 Task: Add a signature Jeremy Carter containing Have a great National Doctors Day, Jeremy Carter to email address softage.5@softage.net and add a label Alumni
Action: Mouse moved to (843, 49)
Screenshot: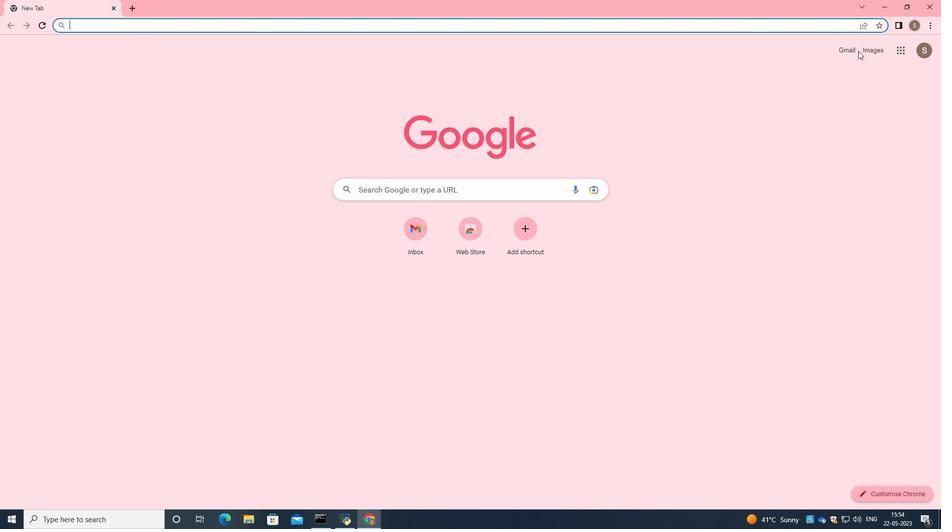 
Action: Mouse pressed left at (843, 49)
Screenshot: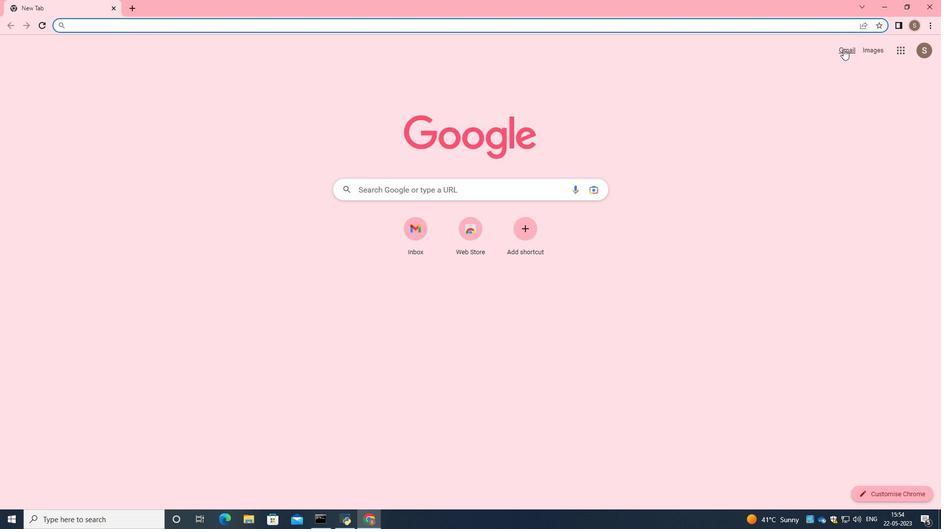 
Action: Mouse moved to (825, 66)
Screenshot: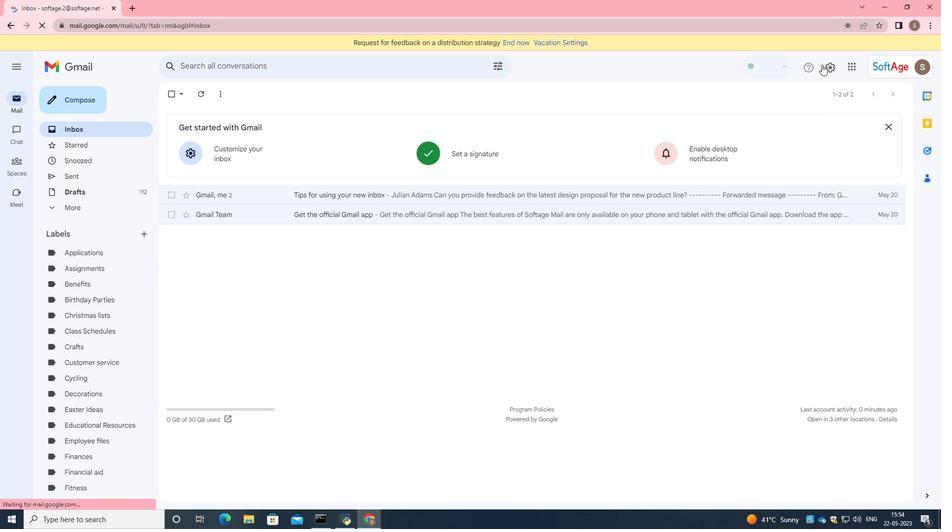 
Action: Mouse pressed left at (825, 66)
Screenshot: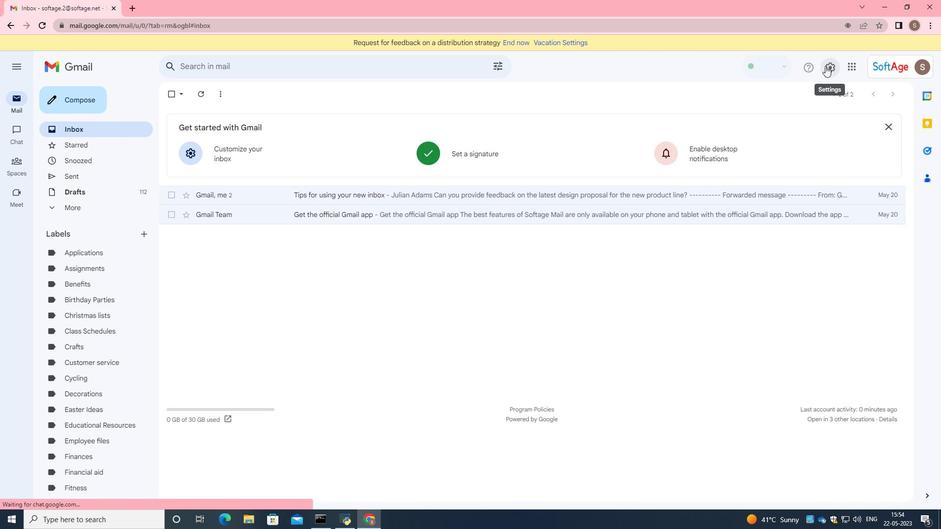 
Action: Mouse moved to (809, 121)
Screenshot: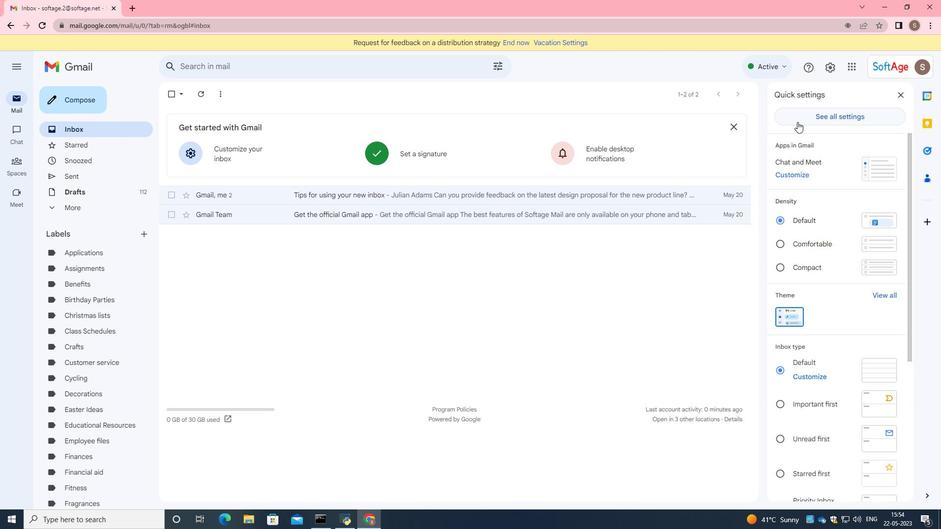 
Action: Mouse pressed left at (809, 121)
Screenshot: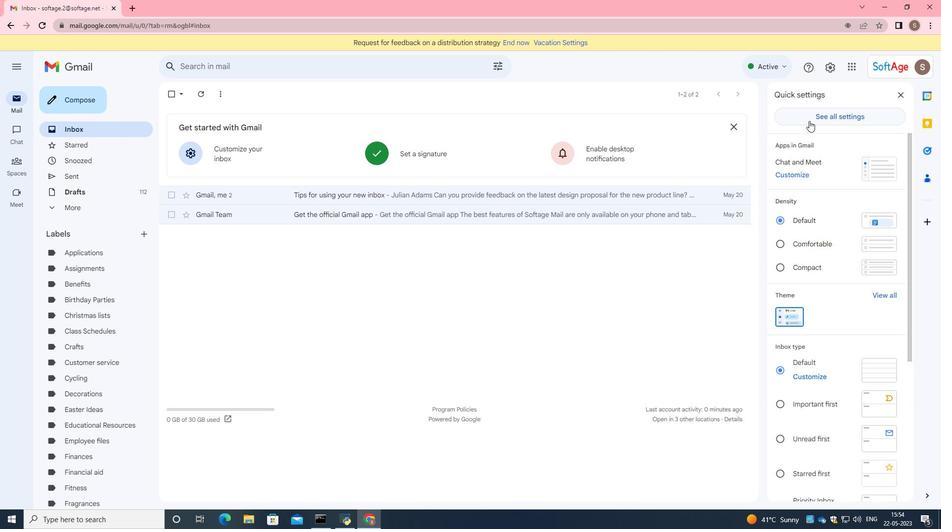 
Action: Mouse moved to (504, 224)
Screenshot: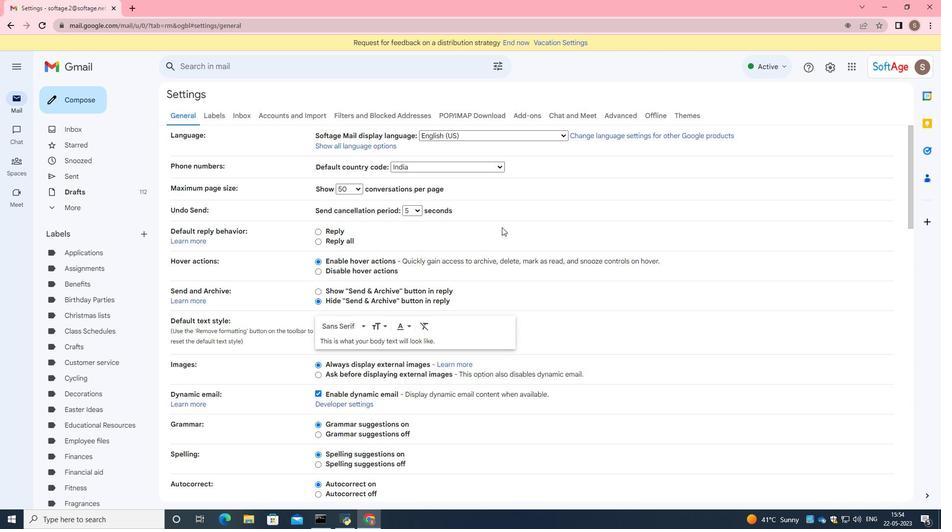 
Action: Mouse scrolled (504, 223) with delta (0, 0)
Screenshot: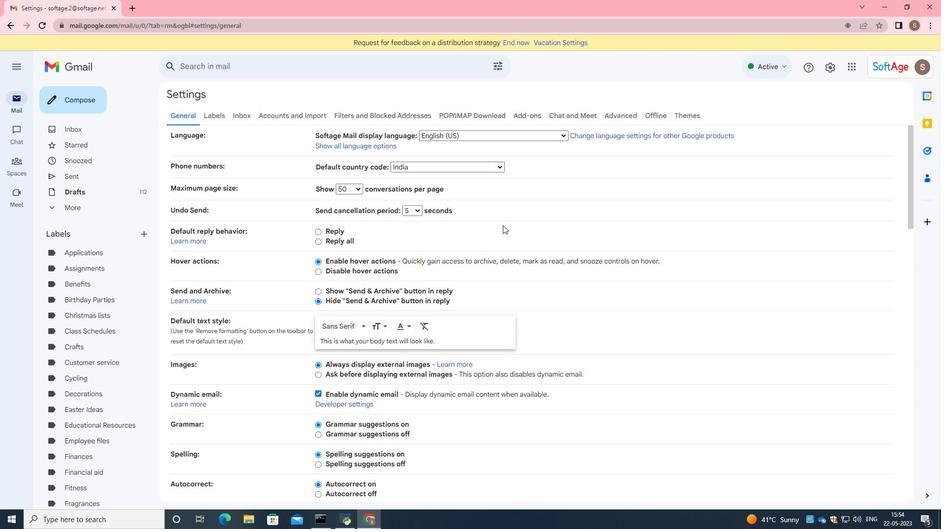 
Action: Mouse scrolled (504, 223) with delta (0, 0)
Screenshot: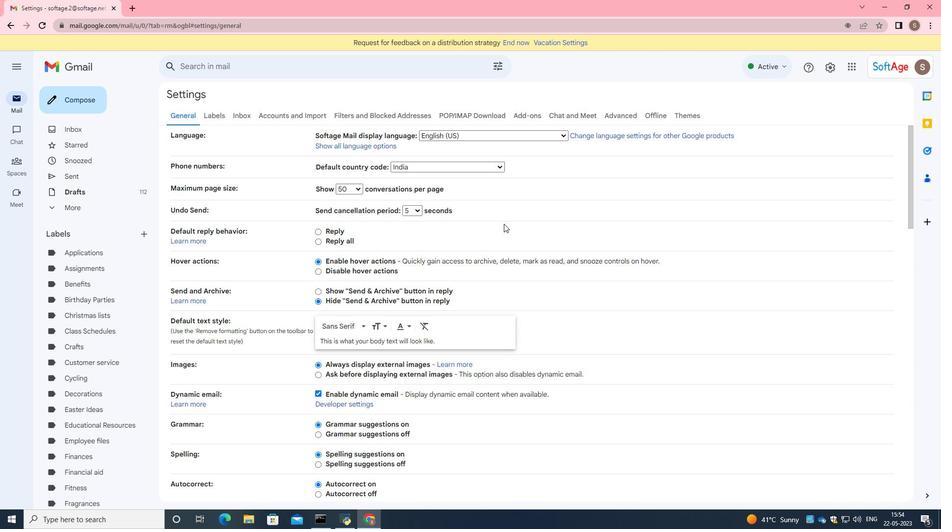 
Action: Mouse scrolled (504, 223) with delta (0, 0)
Screenshot: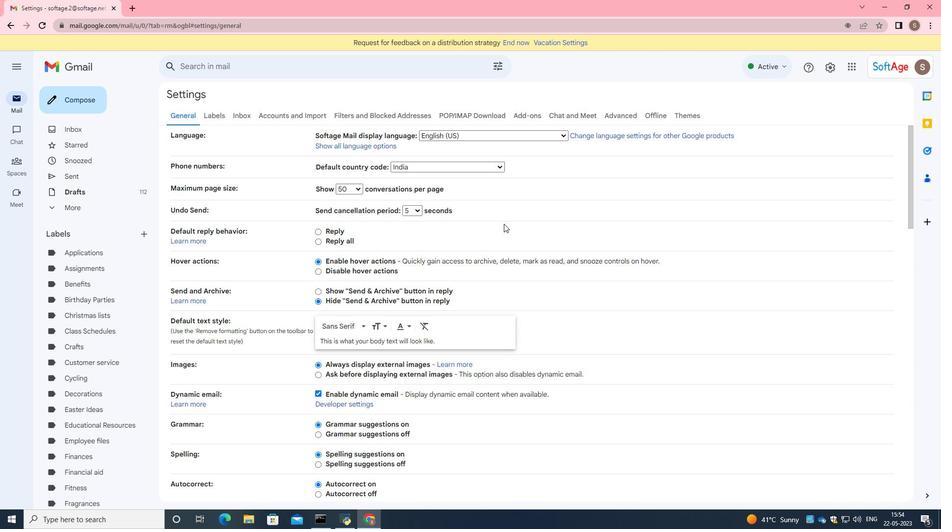 
Action: Mouse scrolled (504, 223) with delta (0, 0)
Screenshot: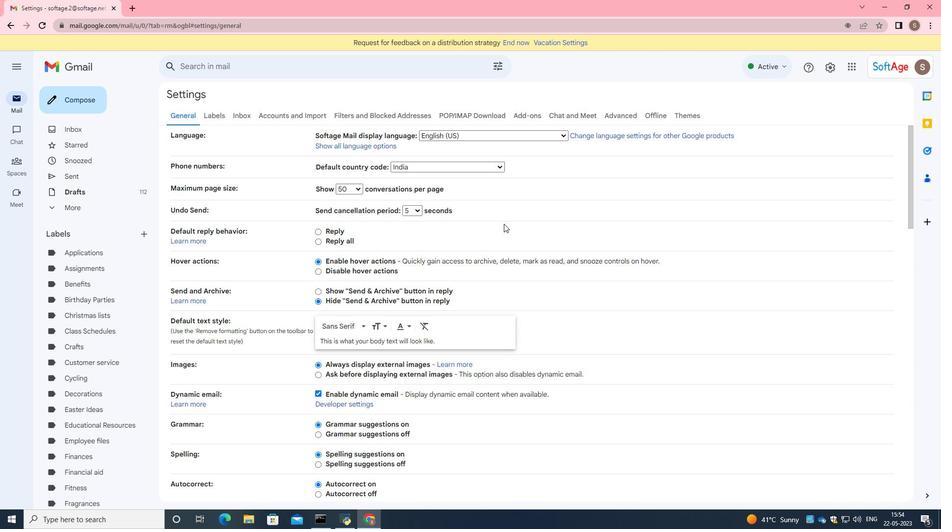 
Action: Mouse moved to (504, 224)
Screenshot: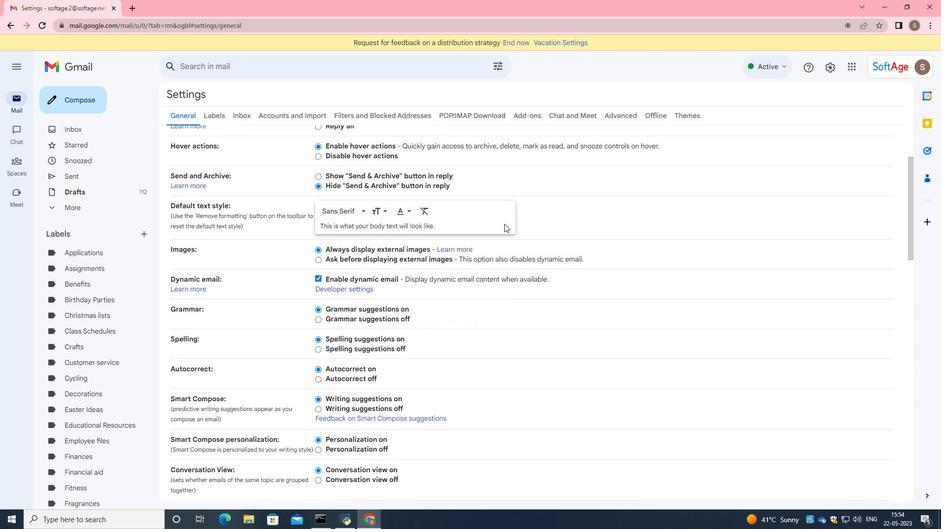 
Action: Mouse scrolled (504, 223) with delta (0, 0)
Screenshot: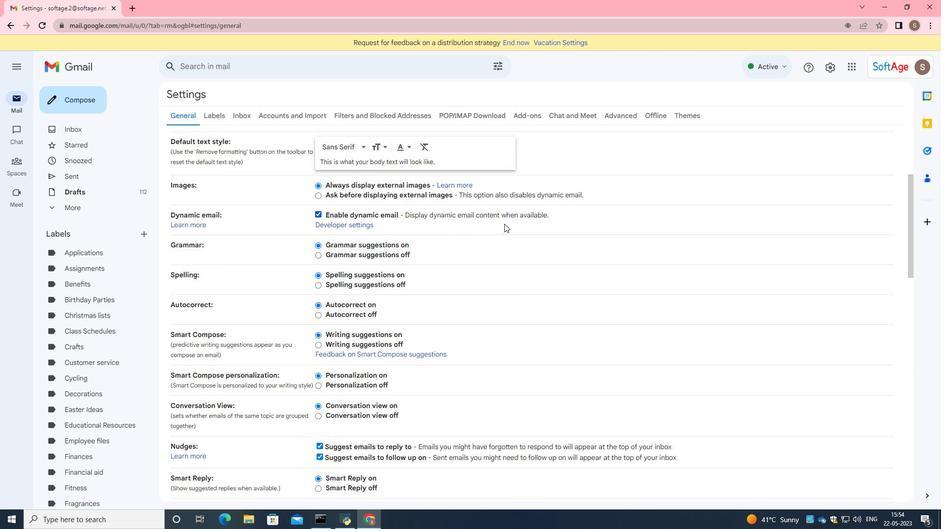 
Action: Mouse scrolled (504, 223) with delta (0, 0)
Screenshot: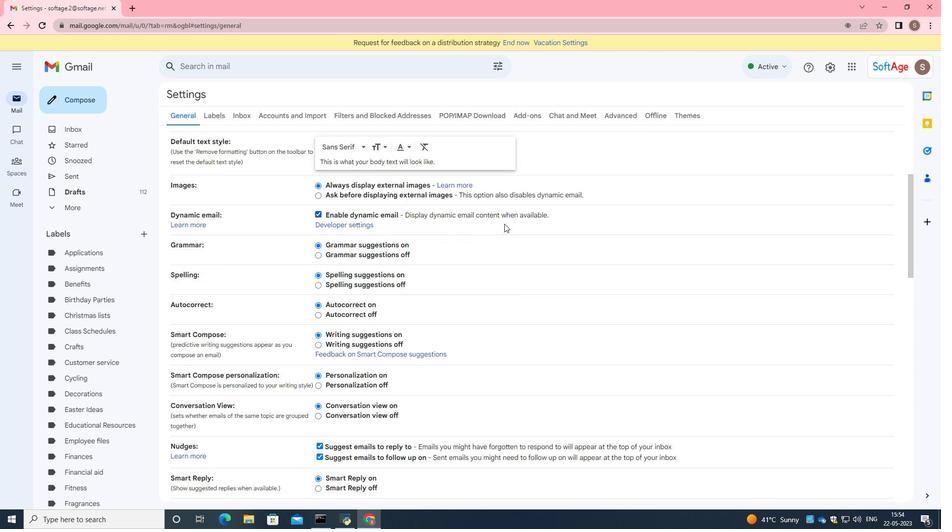 
Action: Mouse scrolled (504, 223) with delta (0, 0)
Screenshot: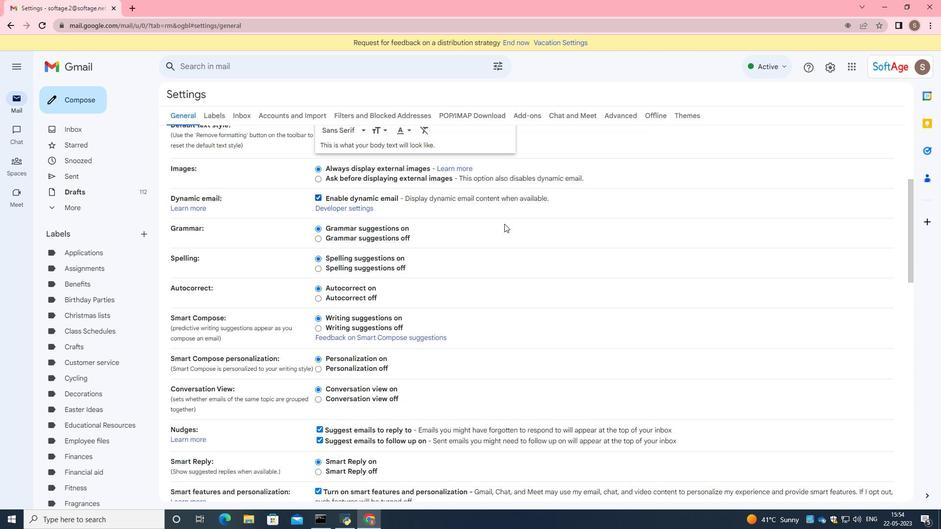 
Action: Mouse scrolled (504, 223) with delta (0, 0)
Screenshot: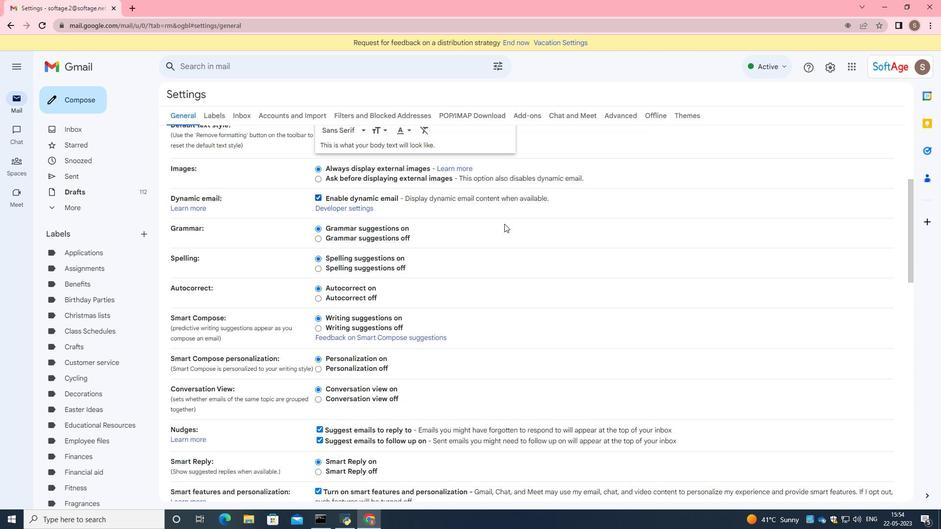 
Action: Mouse moved to (505, 224)
Screenshot: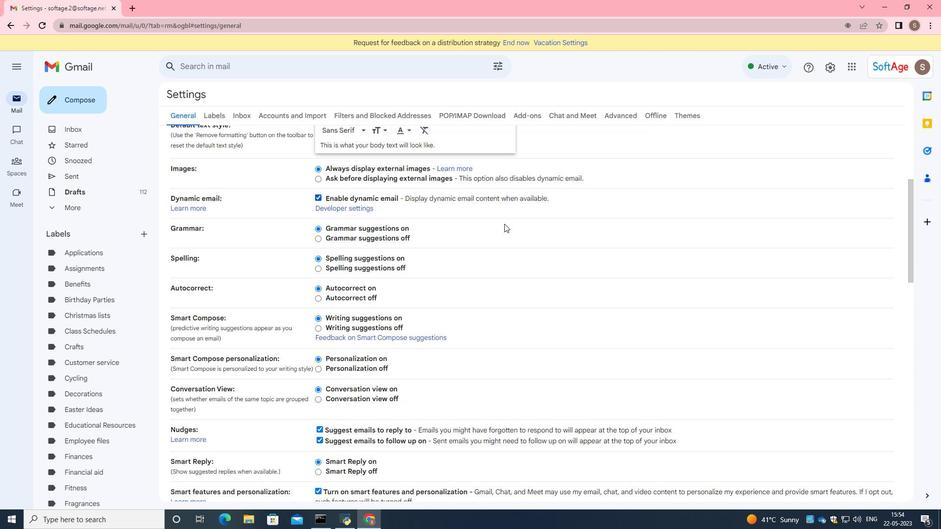 
Action: Mouse scrolled (505, 223) with delta (0, 0)
Screenshot: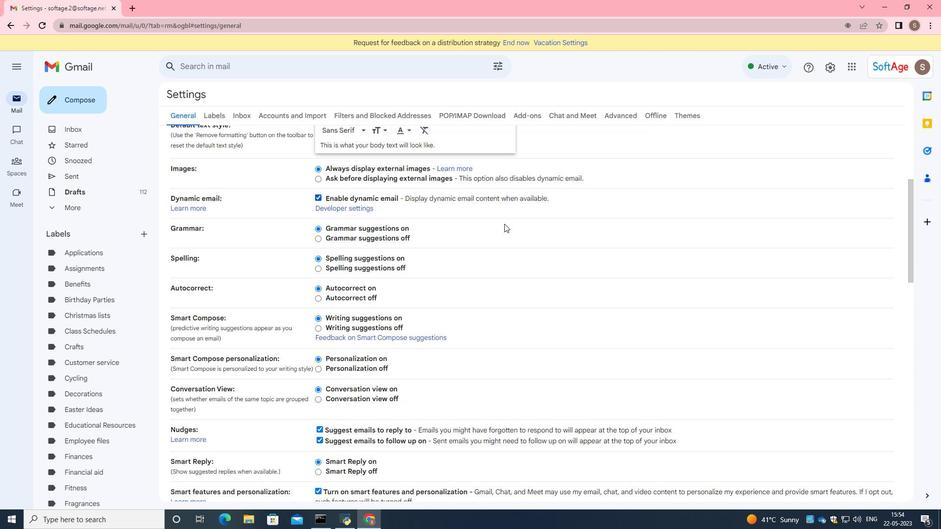 
Action: Mouse moved to (506, 224)
Screenshot: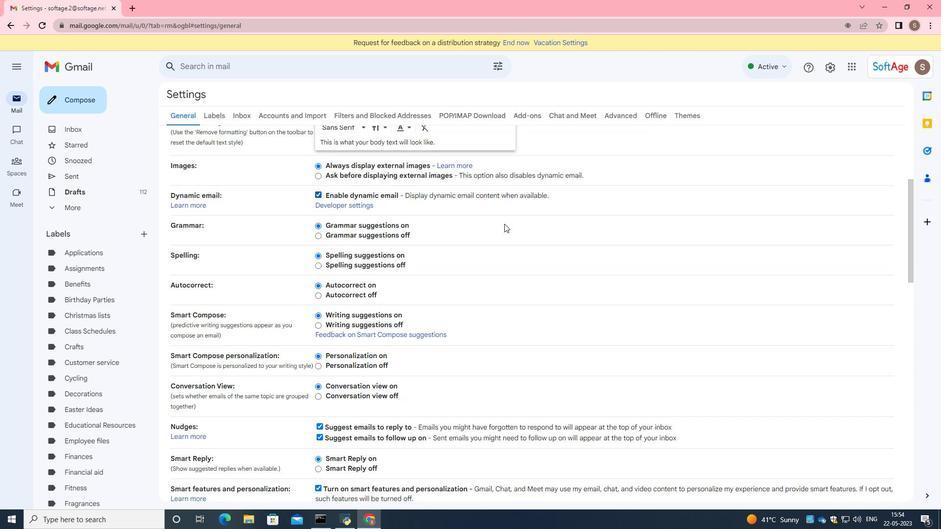 
Action: Mouse scrolled (506, 223) with delta (0, 0)
Screenshot: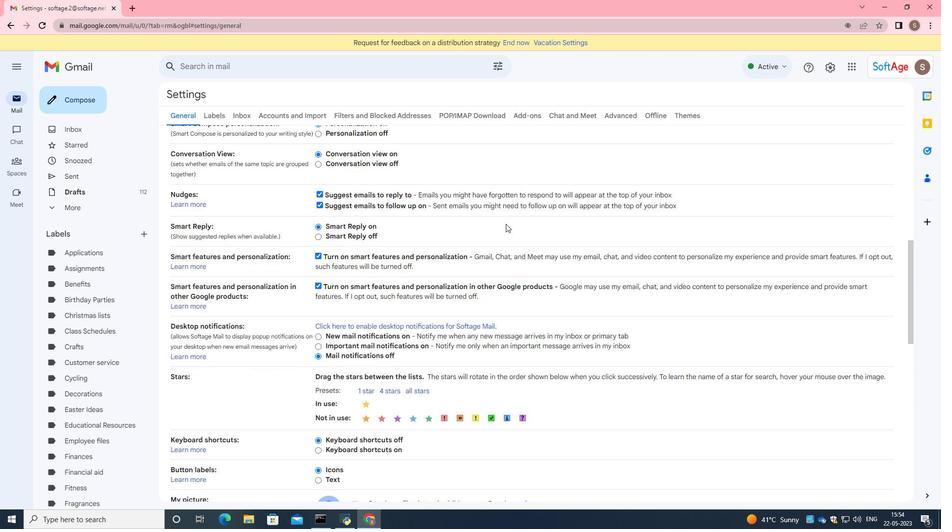 
Action: Mouse scrolled (506, 223) with delta (0, 0)
Screenshot: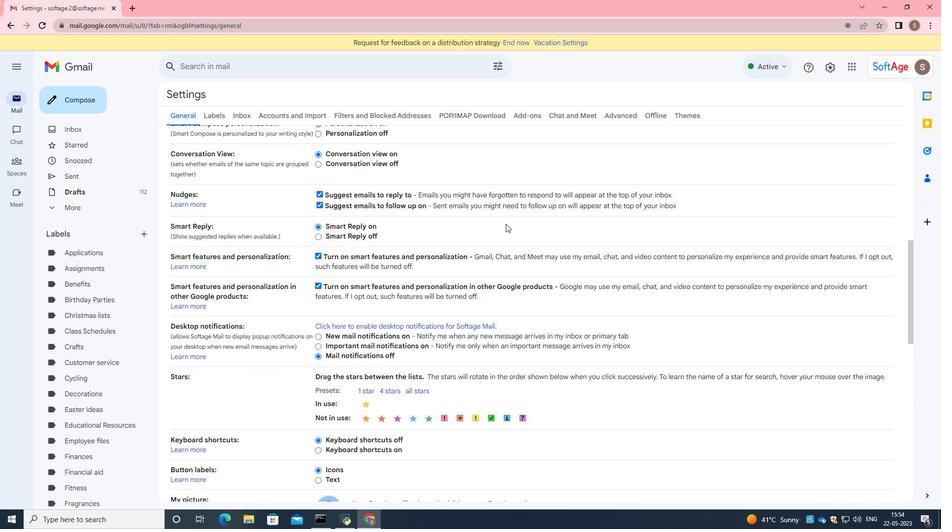 
Action: Mouse scrolled (506, 223) with delta (0, 0)
Screenshot: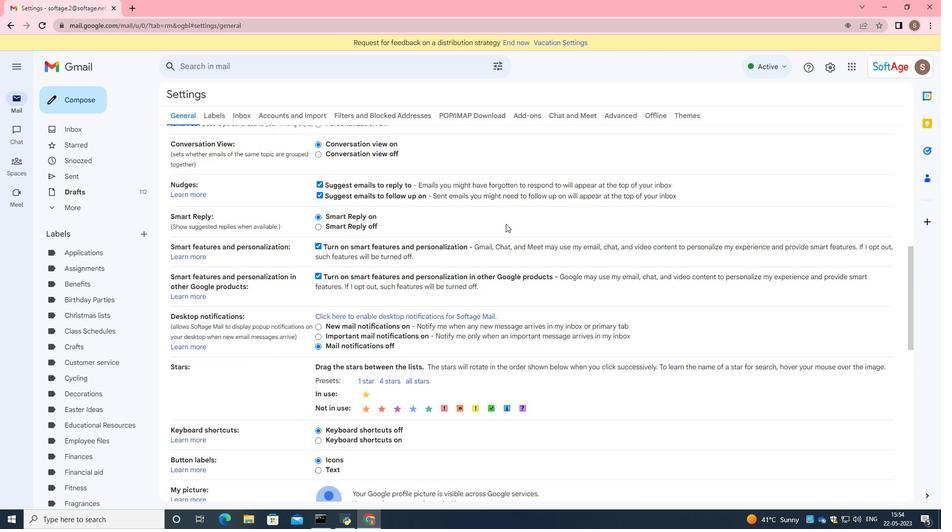 
Action: Mouse moved to (506, 229)
Screenshot: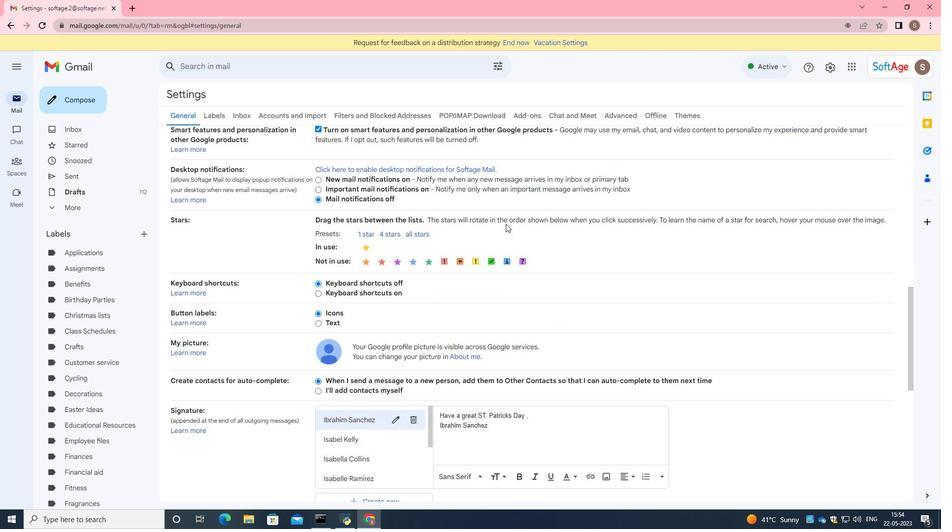 
Action: Mouse scrolled (506, 228) with delta (0, 0)
Screenshot: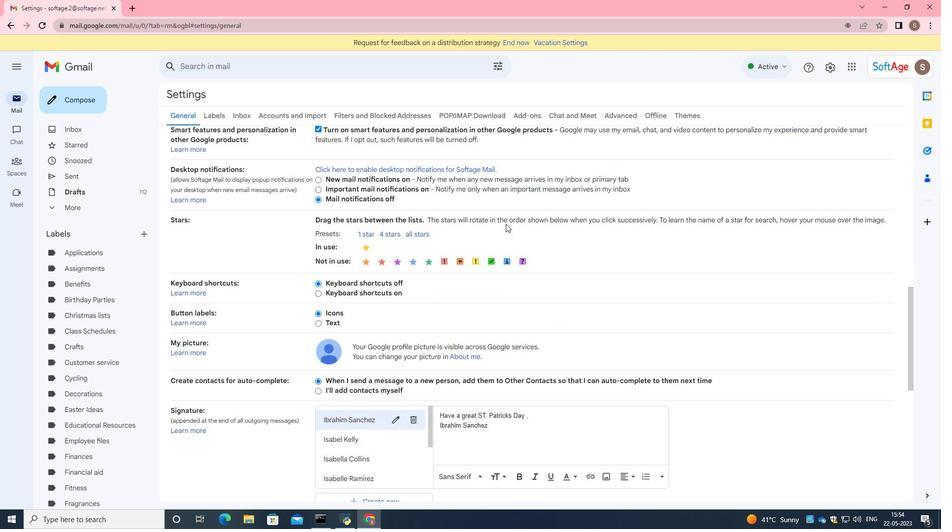 
Action: Mouse moved to (506, 233)
Screenshot: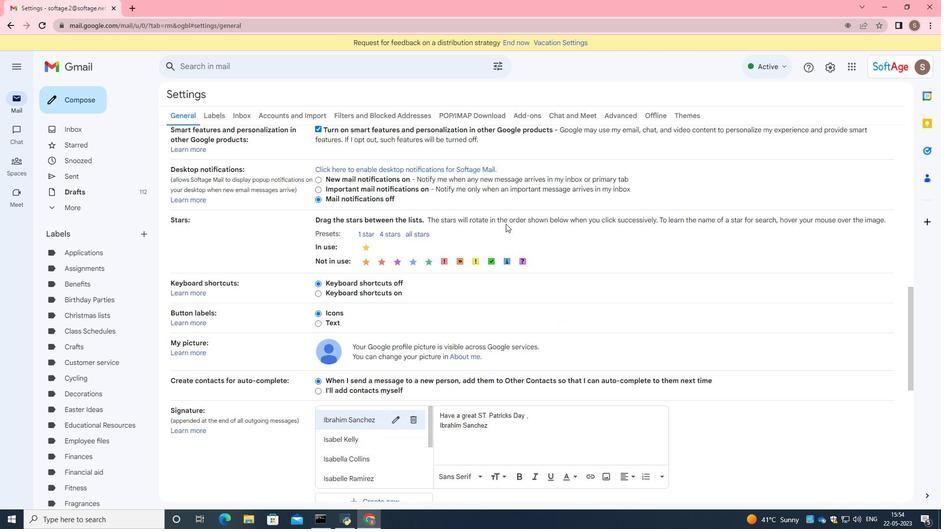 
Action: Mouse scrolled (506, 232) with delta (0, 0)
Screenshot: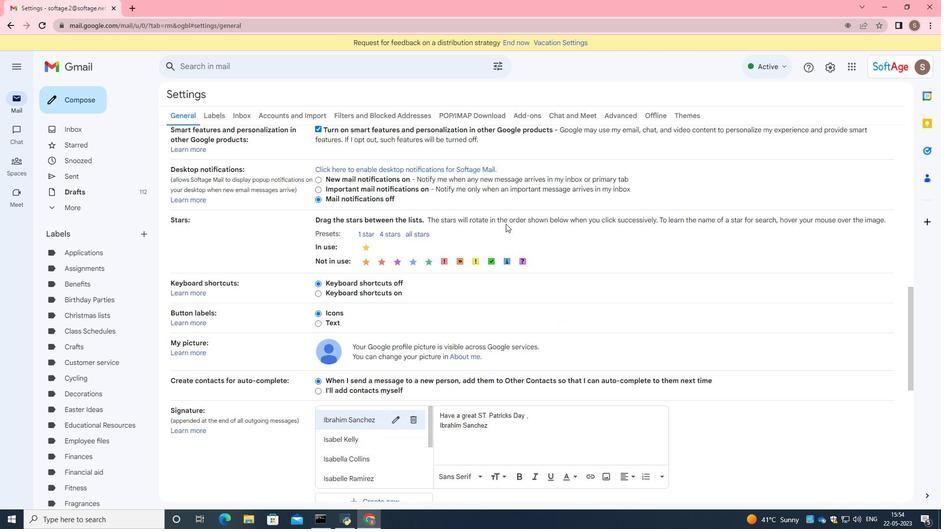 
Action: Mouse scrolled (506, 232) with delta (0, 0)
Screenshot: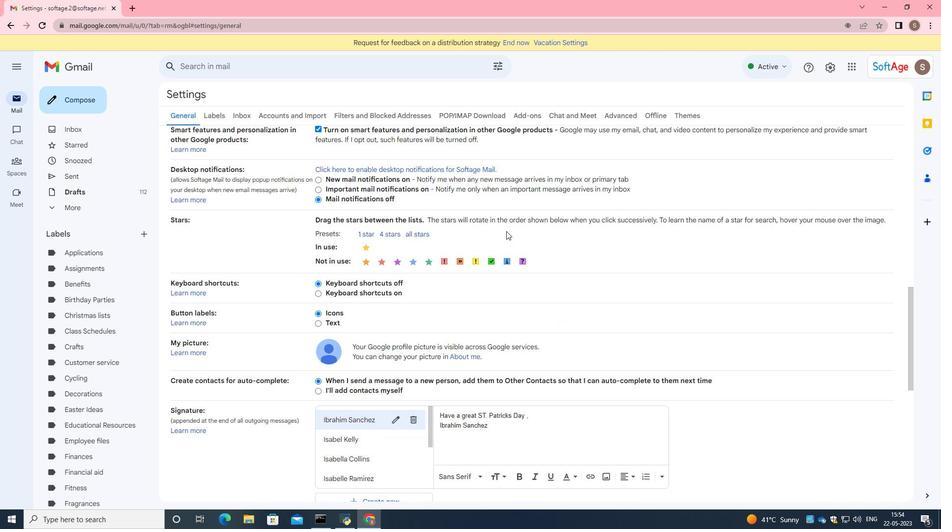 
Action: Mouse moved to (381, 354)
Screenshot: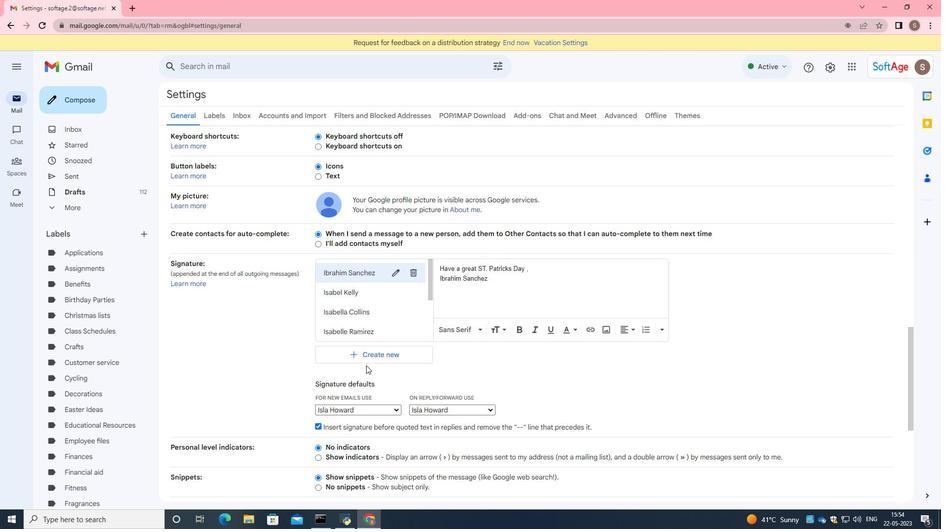 
Action: Mouse pressed left at (381, 354)
Screenshot: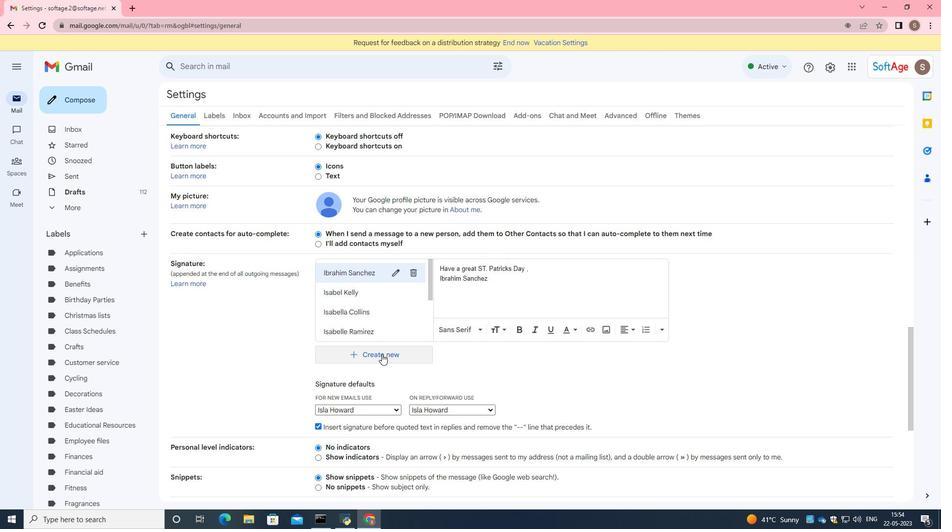 
Action: Mouse moved to (416, 262)
Screenshot: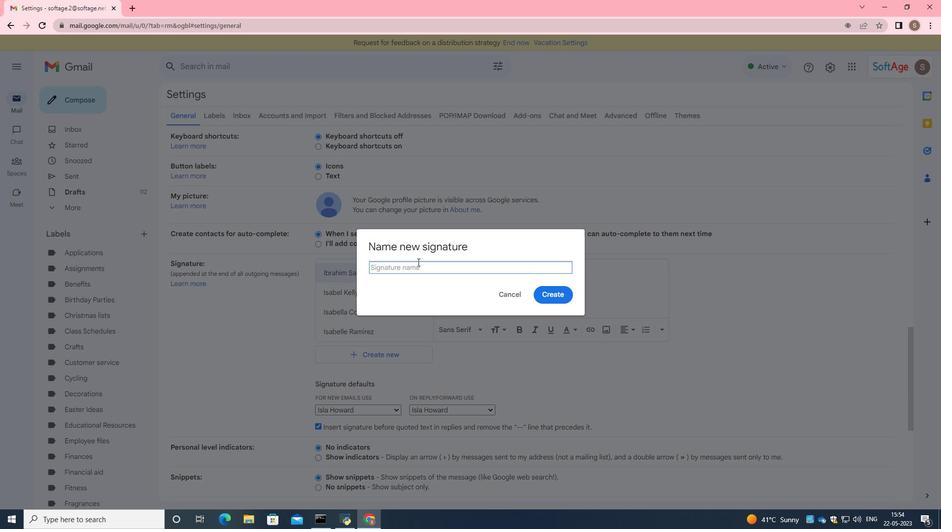 
Action: Key pressed <Key.caps_lock>J<Key.caps_lock>eremy<Key.space><Key.caps_lock>C<Key.caps_lock>arter
Screenshot: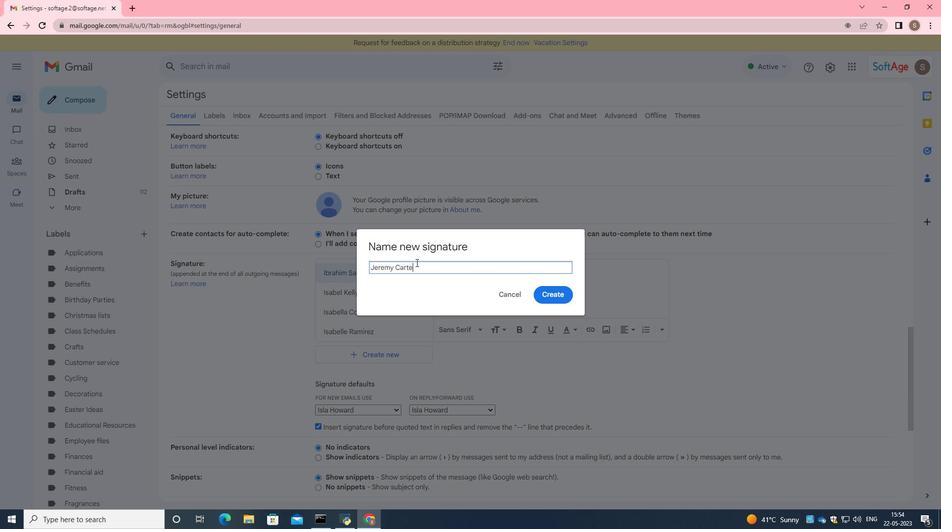 
Action: Mouse moved to (543, 296)
Screenshot: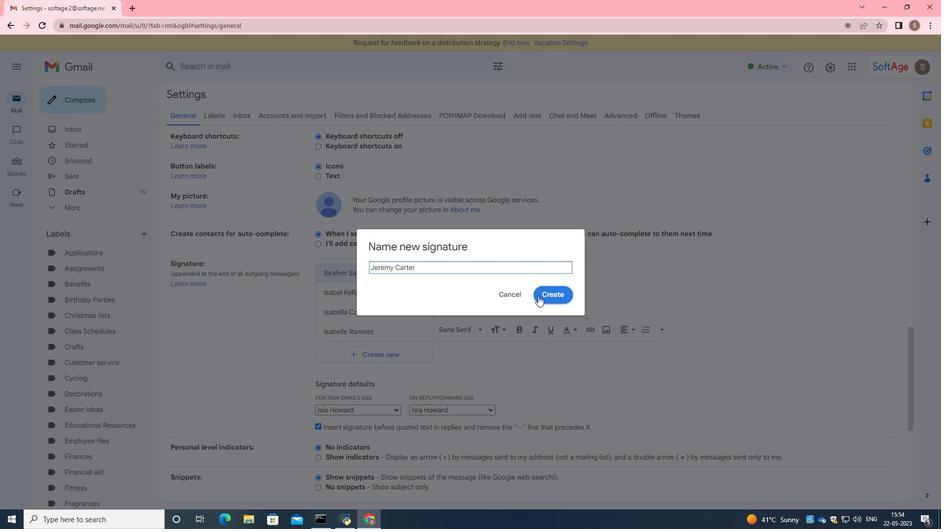 
Action: Mouse pressed left at (543, 296)
Screenshot: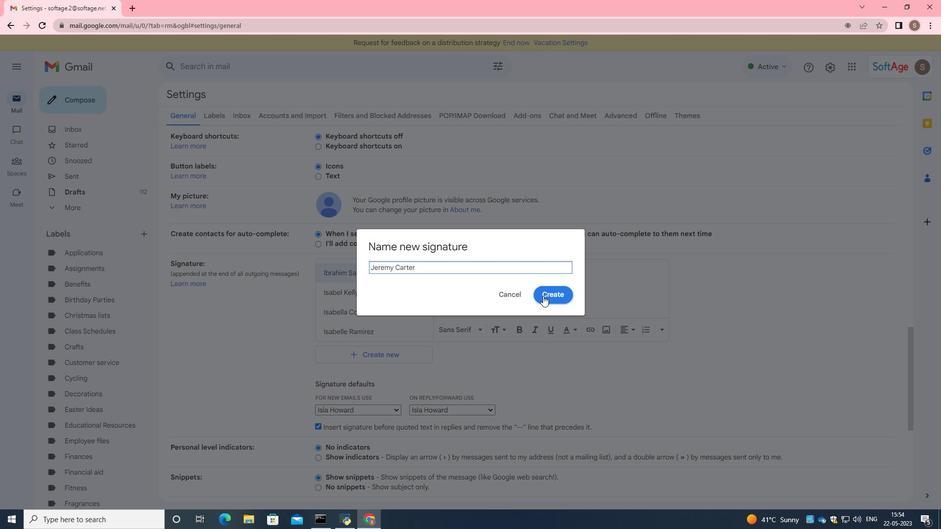 
Action: Mouse moved to (532, 287)
Screenshot: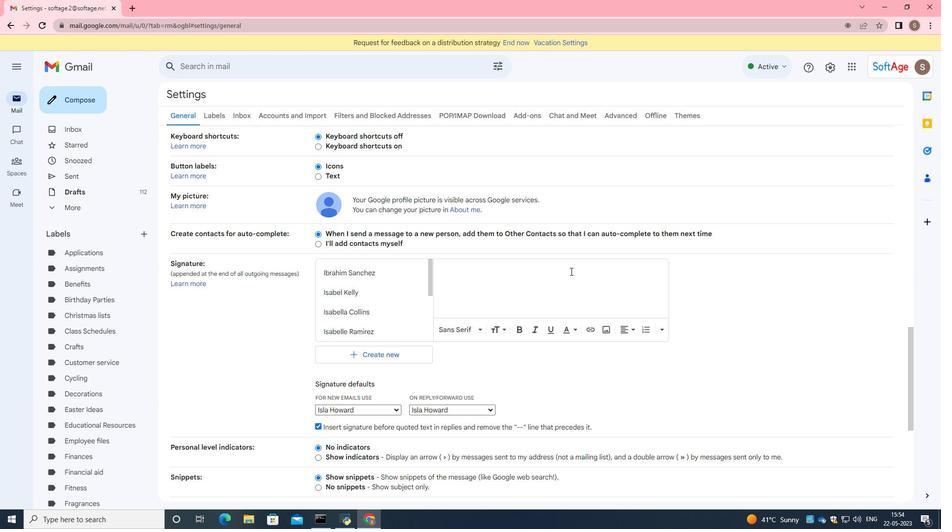 
Action: Mouse pressed left at (532, 287)
Screenshot: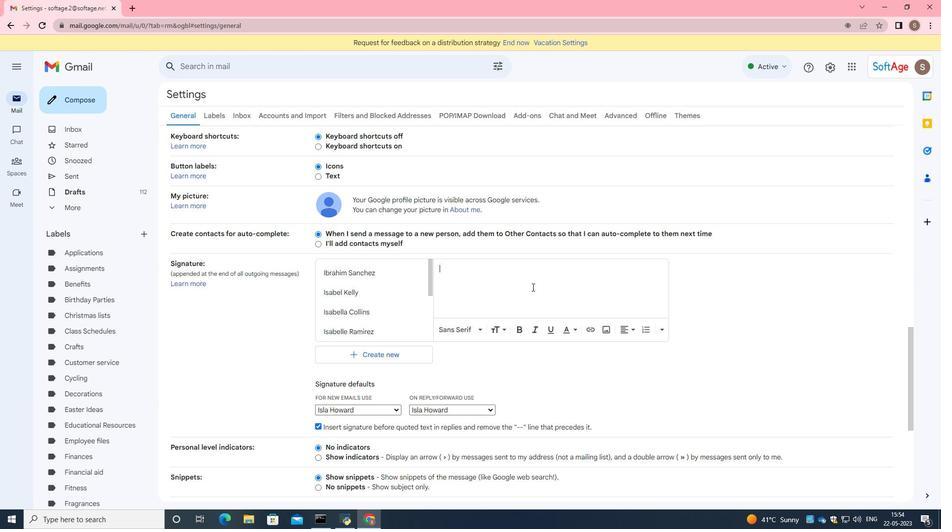 
Action: Mouse moved to (393, 290)
Screenshot: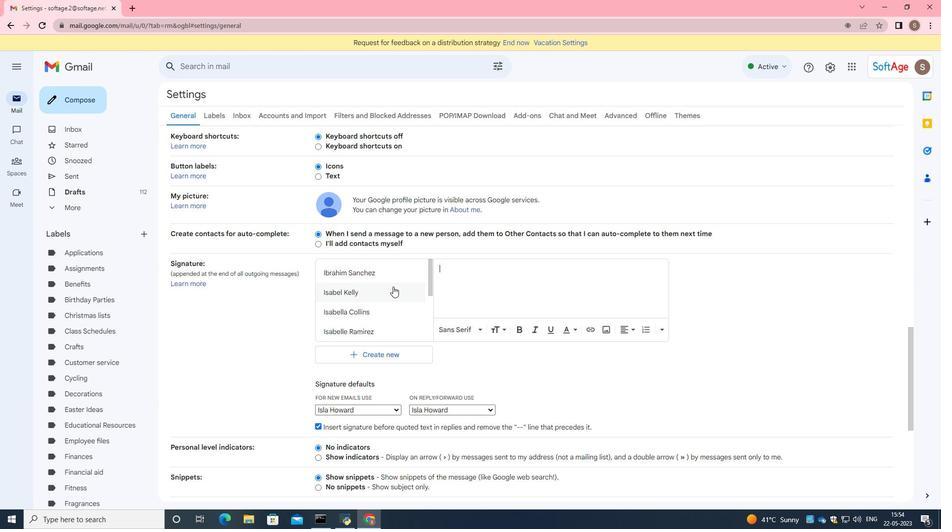 
Action: Mouse scrolled (393, 289) with delta (0, 0)
Screenshot: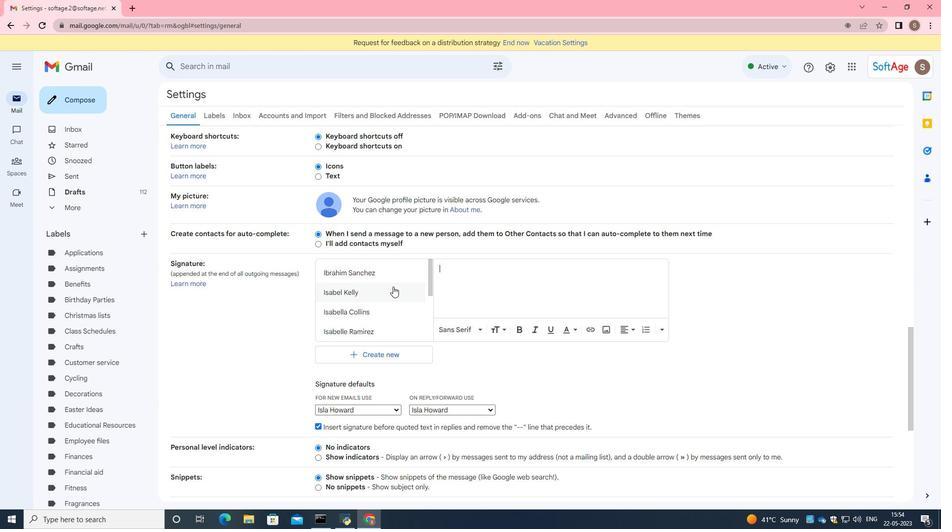 
Action: Mouse moved to (393, 295)
Screenshot: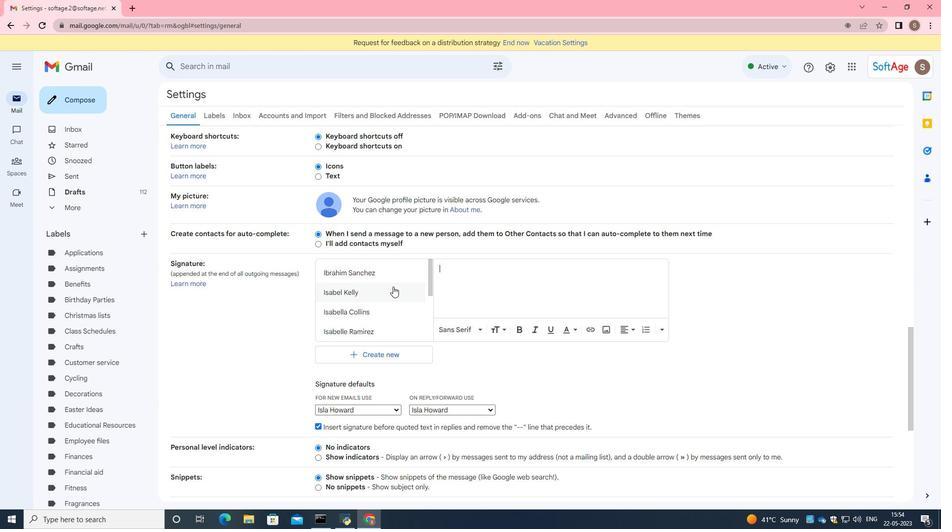 
Action: Mouse scrolled (393, 294) with delta (0, 0)
Screenshot: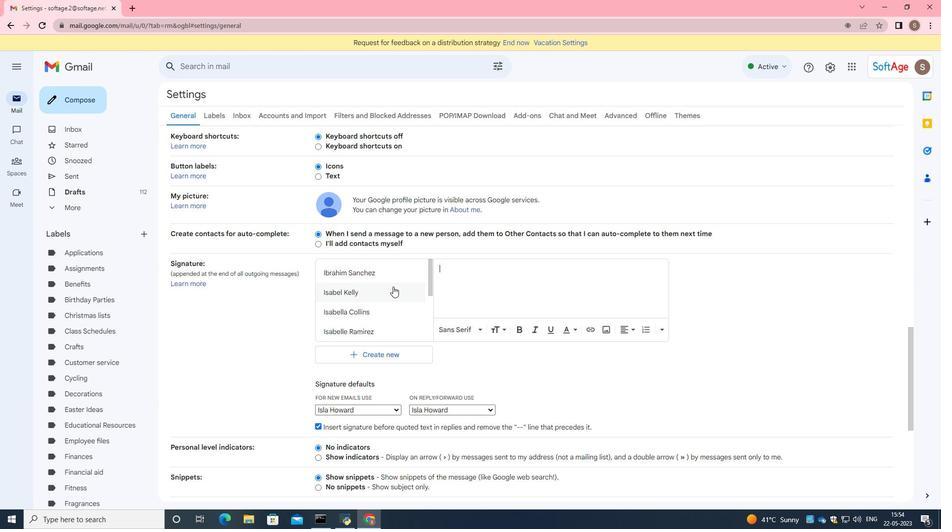 
Action: Mouse scrolled (393, 294) with delta (0, 0)
Screenshot: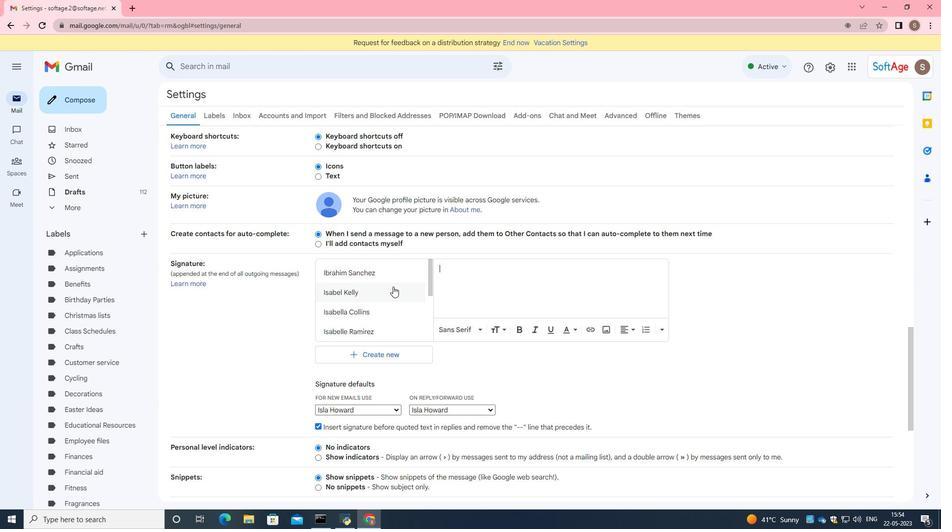 
Action: Mouse scrolled (393, 294) with delta (0, 0)
Screenshot: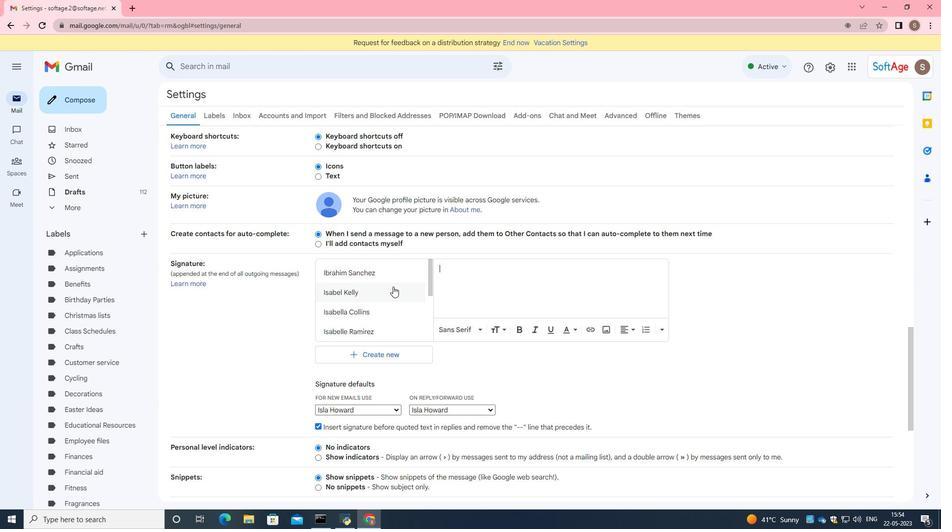 
Action: Mouse scrolled (393, 294) with delta (0, 0)
Screenshot: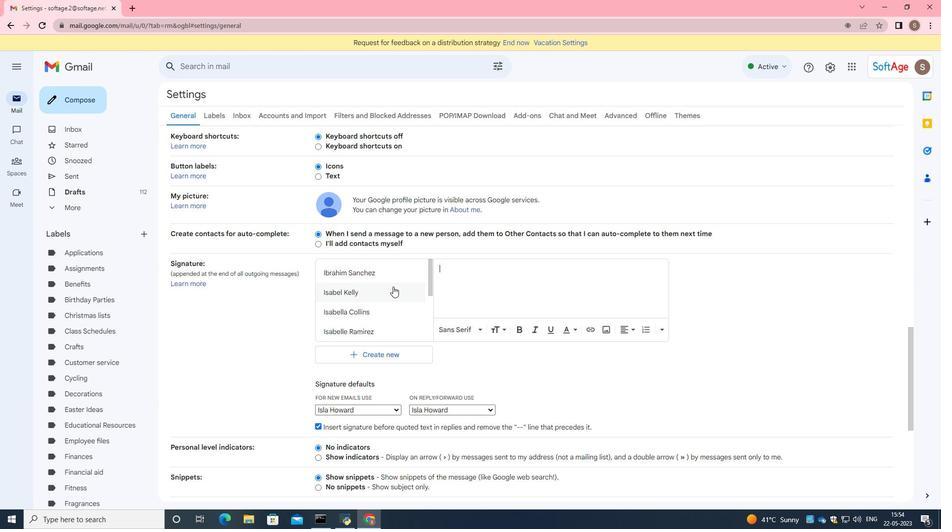 
Action: Mouse scrolled (393, 294) with delta (0, 0)
Screenshot: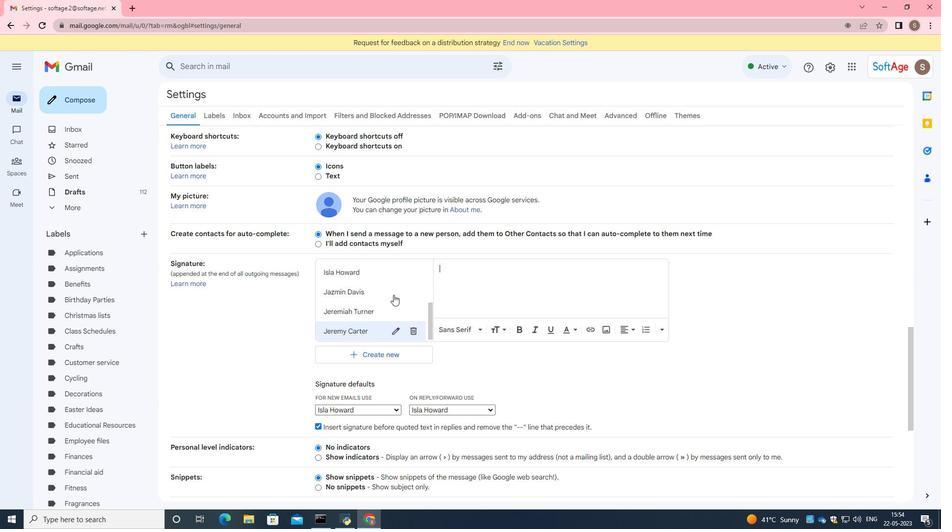 
Action: Mouse scrolled (393, 294) with delta (0, 0)
Screenshot: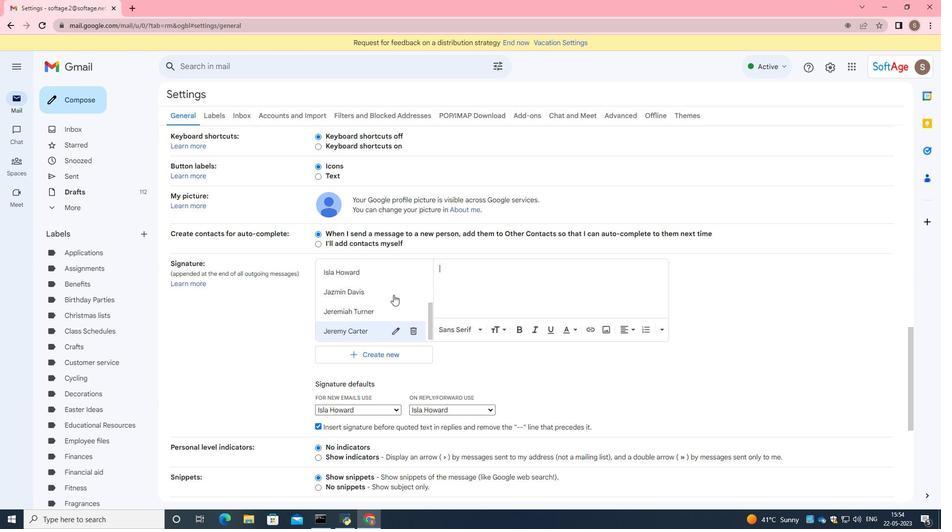 
Action: Mouse moved to (394, 295)
Screenshot: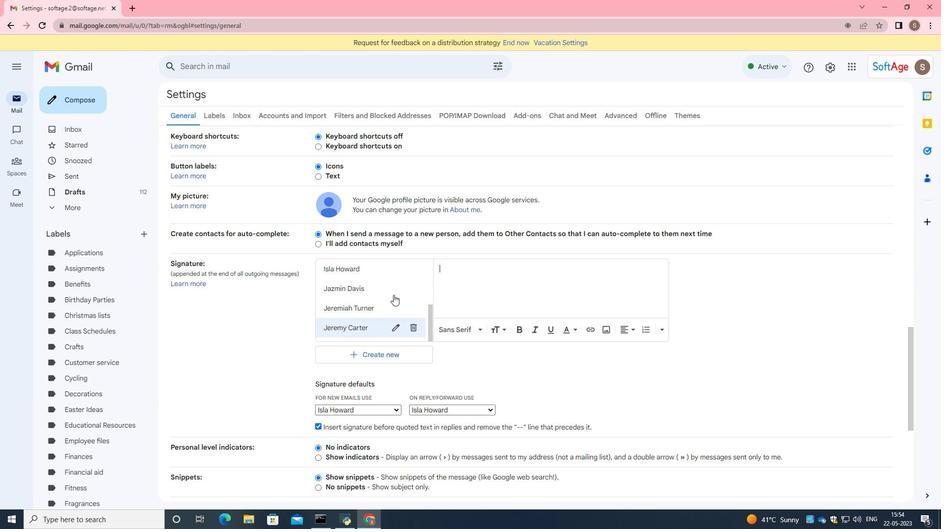 
Action: Mouse scrolled (394, 295) with delta (0, 0)
Screenshot: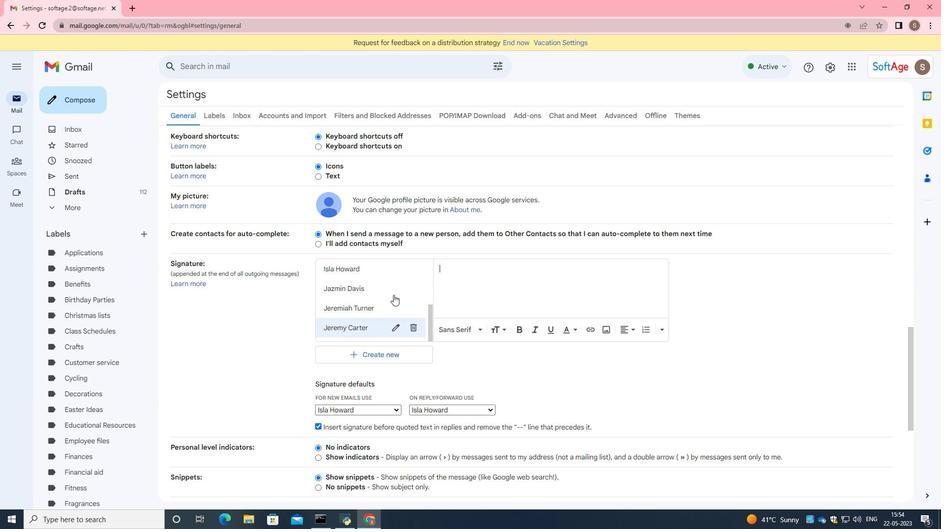 
Action: Mouse scrolled (394, 295) with delta (0, 0)
Screenshot: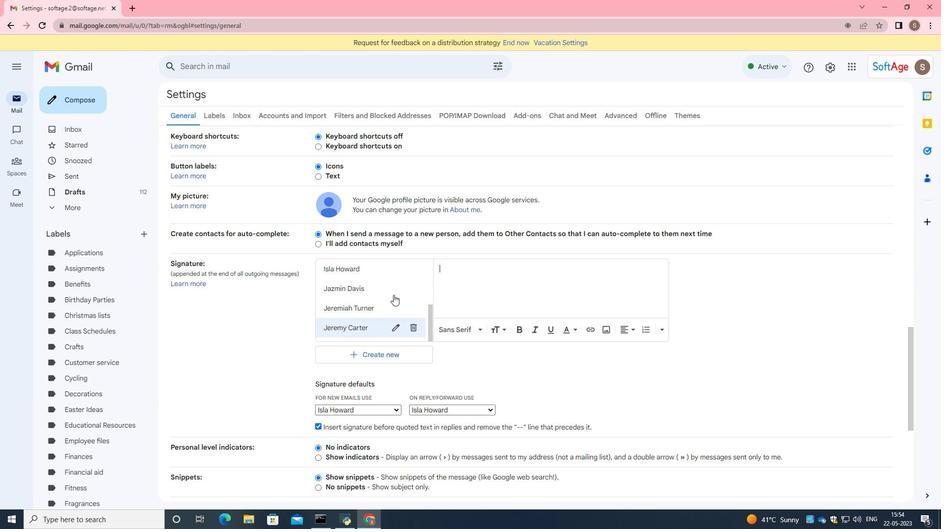 
Action: Mouse scrolled (394, 295) with delta (0, 0)
Screenshot: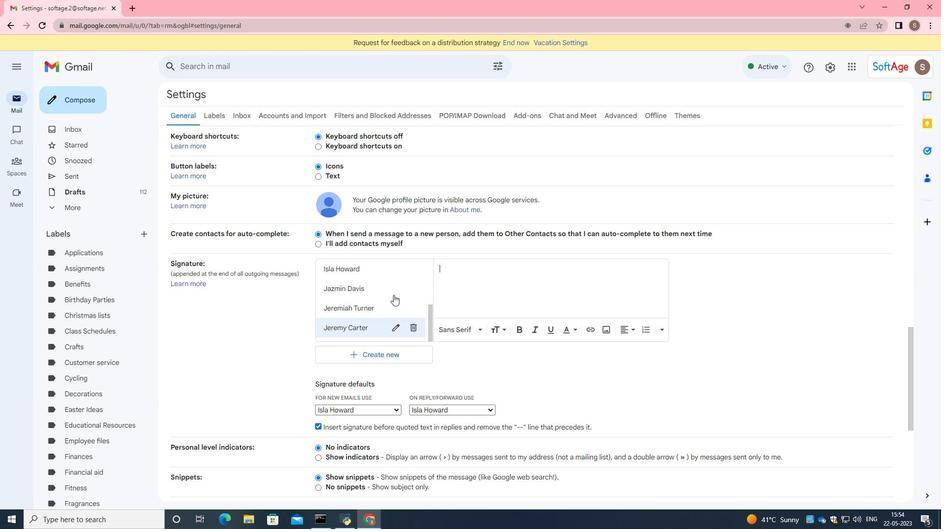 
Action: Mouse moved to (512, 297)
Screenshot: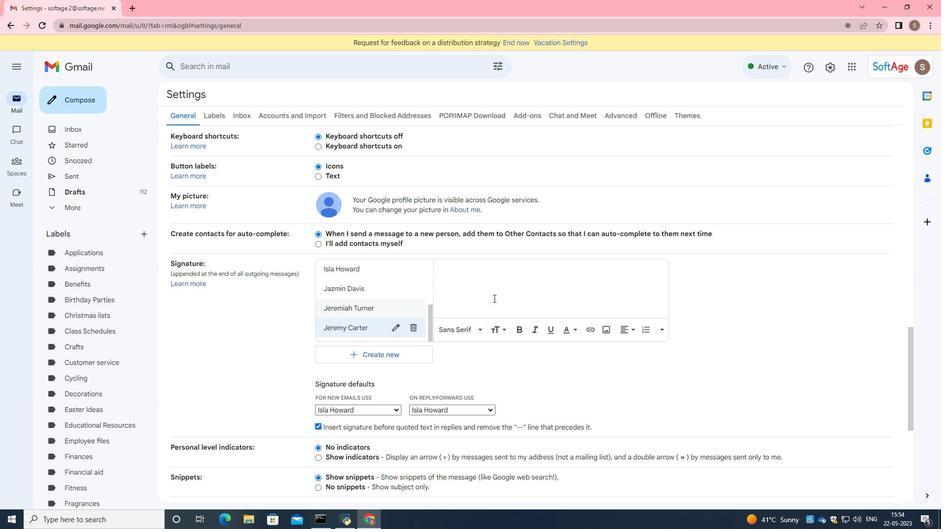 
Action: Mouse pressed left at (512, 297)
Screenshot: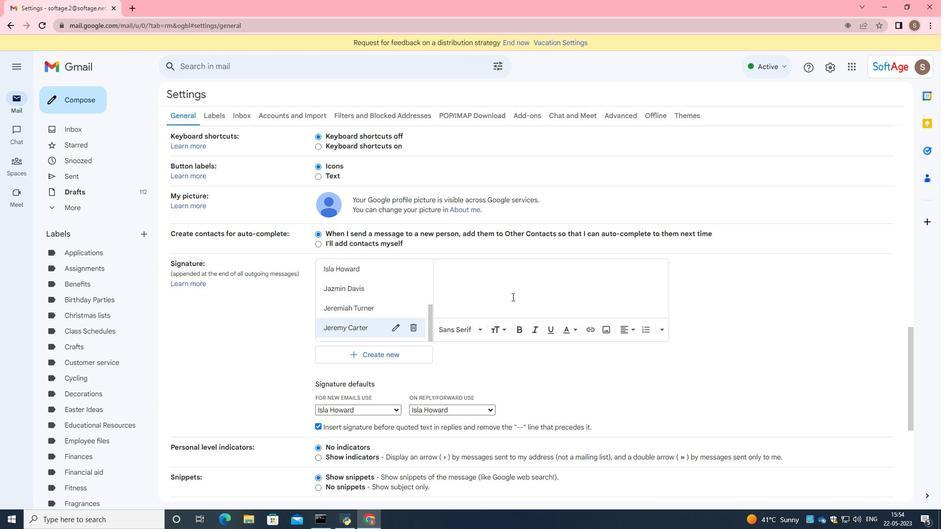 
Action: Key pressed <Key.caps_lock>H<Key.caps_lock>ave<Key.space>a<Key.space>great<Key.space><Key.caps_lock>B<Key.caps_lock><Key.backspace><Key.caps_lock>N<Key.caps_lock>ational<Key.space><Key.caps_lock>A<Key.backspace>D<Key.caps_lock>octers<Key.space><Key.caps_lock>D<Key.caps_lock>a<Key.backspace><Key.backspace><Key.backspace><Key.backspace><Key.backspace><Key.backspace>ors<Key.space><Key.caps_lock>D<Key.caps_lock>ay,<Key.enter><Key.caps_lock>D<Key.backspace>J<Key.caps_lock>eremy<Key.space><Key.caps_lock>C<Key.caps_lock>arter
Screenshot: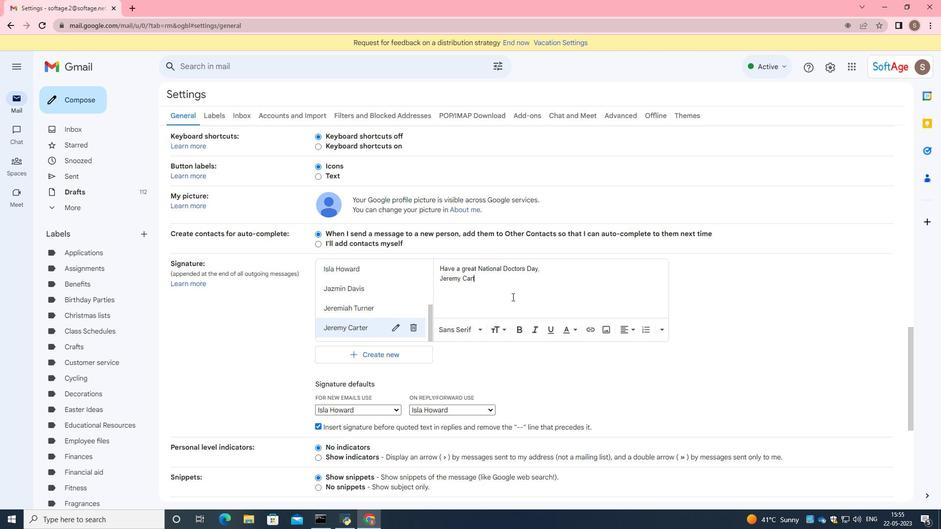 
Action: Mouse moved to (512, 296)
Screenshot: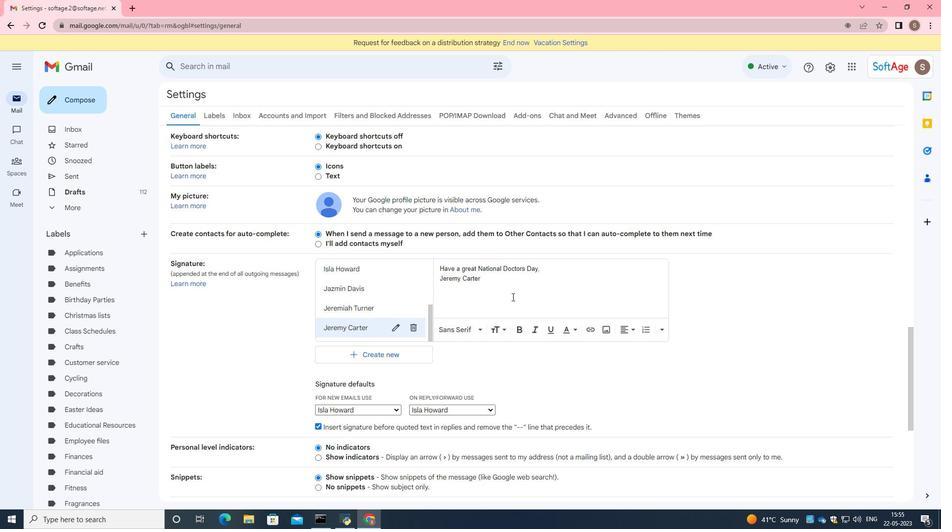 
Action: Mouse scrolled (512, 296) with delta (0, 0)
Screenshot: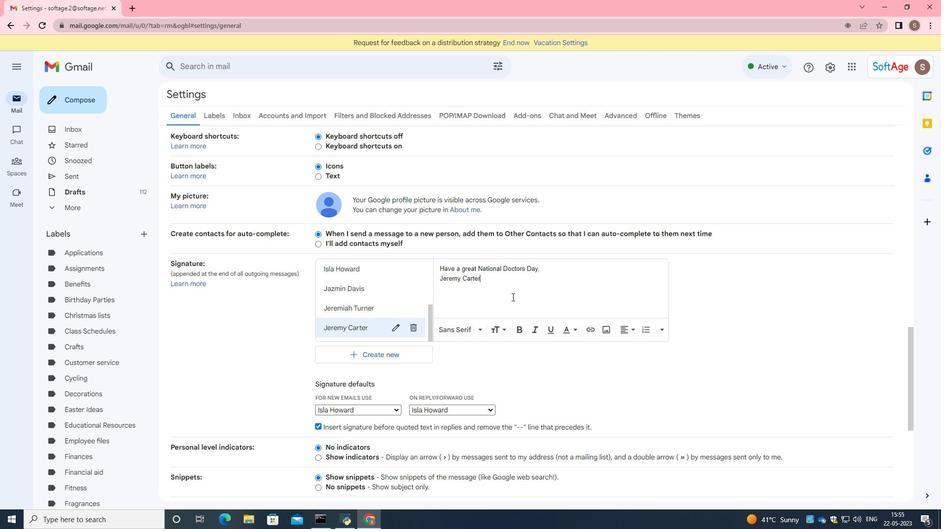 
Action: Mouse moved to (512, 301)
Screenshot: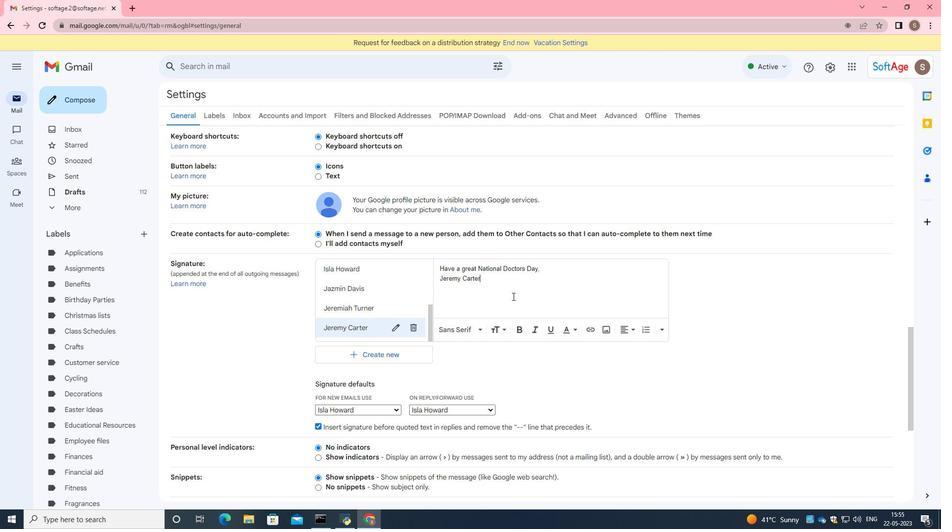 
Action: Mouse scrolled (512, 300) with delta (0, 0)
Screenshot: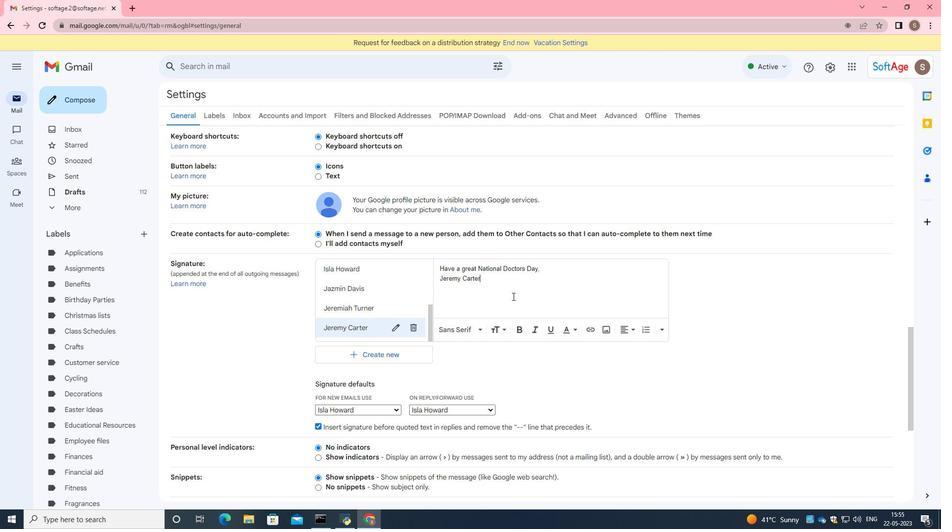 
Action: Mouse moved to (510, 308)
Screenshot: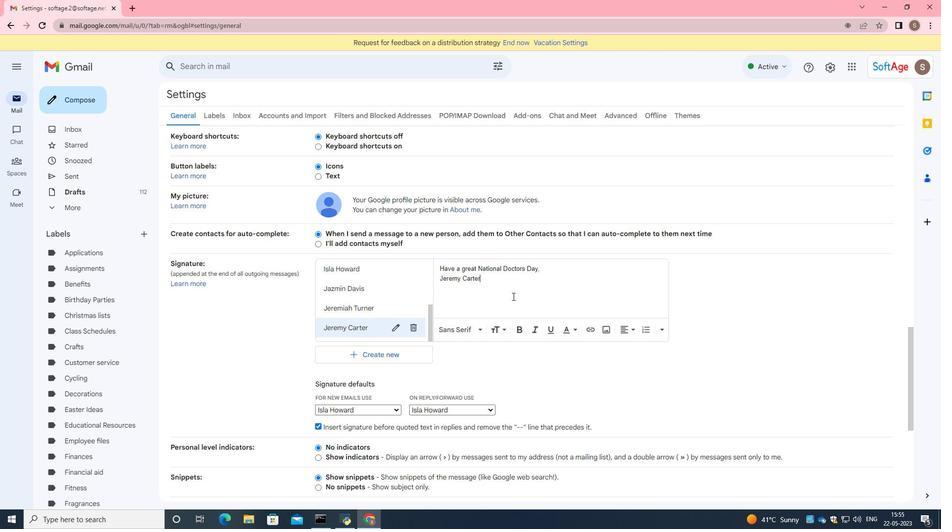 
Action: Mouse scrolled (511, 305) with delta (0, 0)
Screenshot: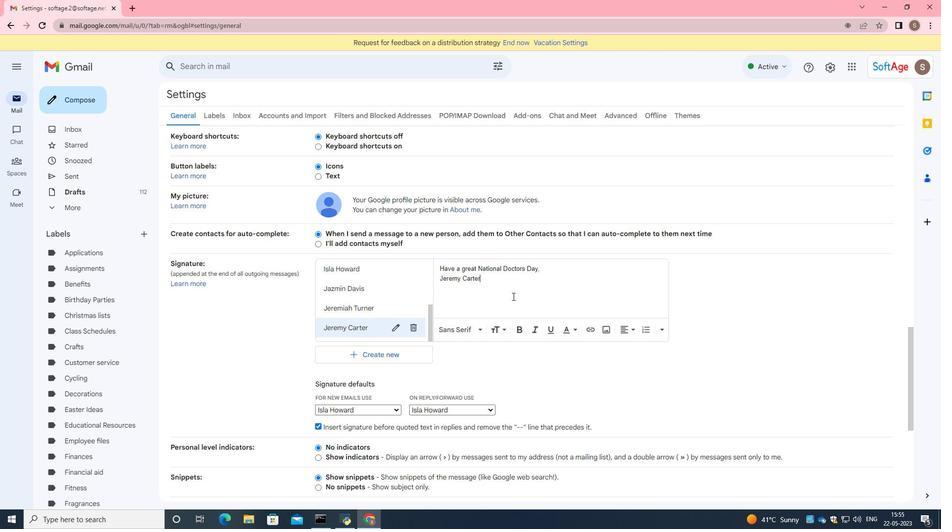 
Action: Mouse moved to (510, 308)
Screenshot: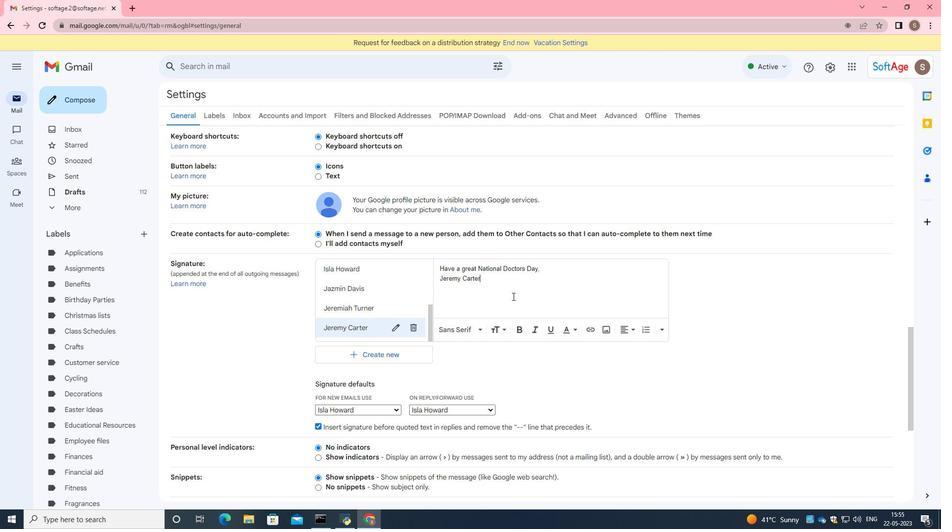 
Action: Mouse scrolled (510, 308) with delta (0, 0)
Screenshot: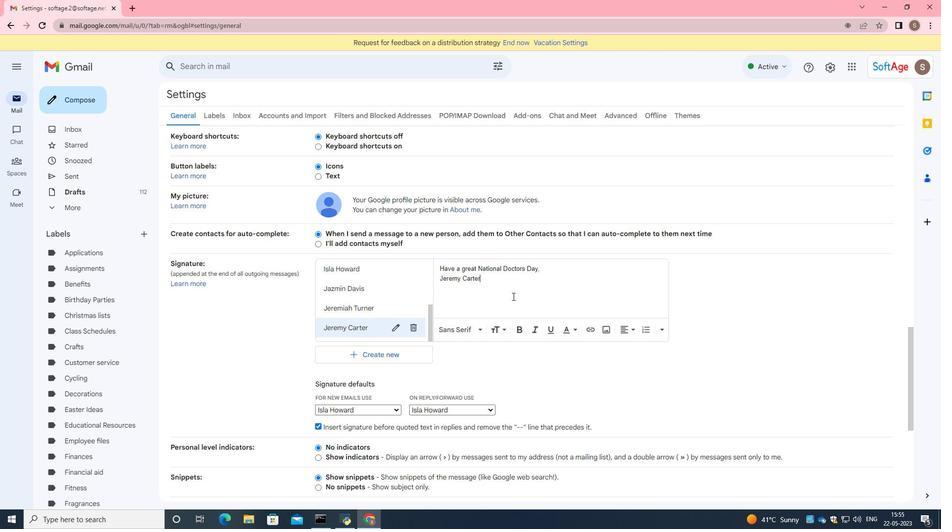 
Action: Mouse moved to (509, 309)
Screenshot: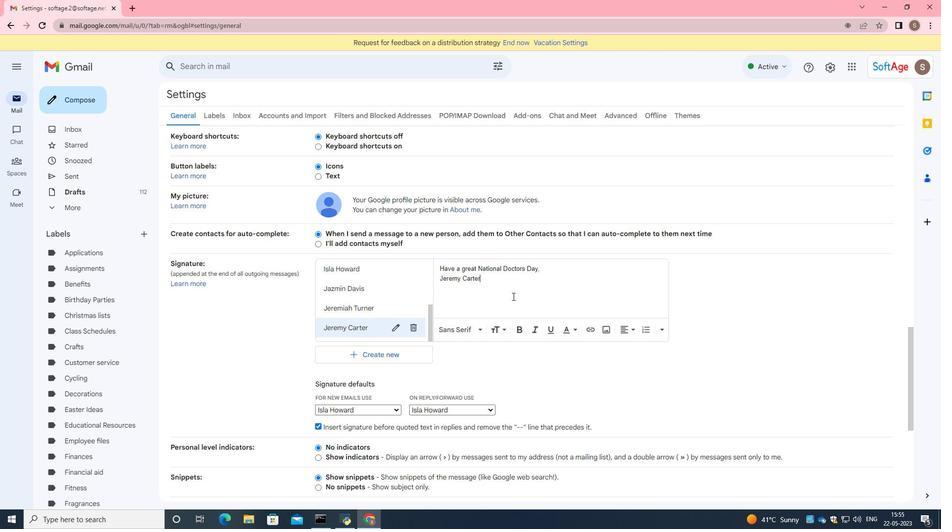 
Action: Mouse scrolled (509, 308) with delta (0, 0)
Screenshot: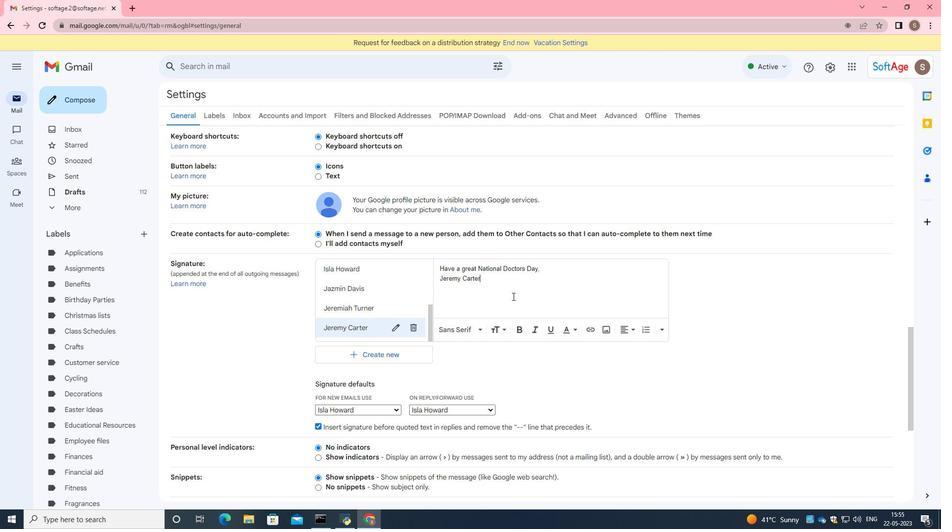 
Action: Mouse moved to (509, 309)
Screenshot: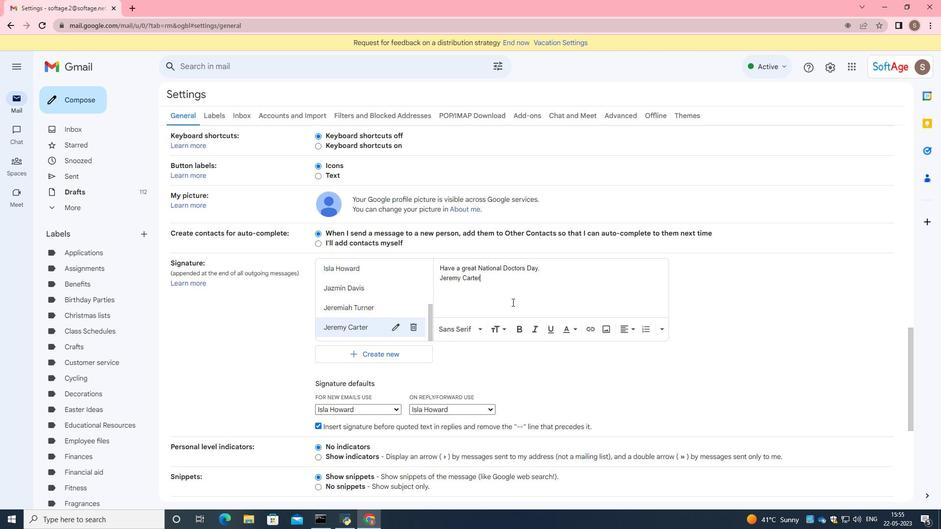 
Action: Mouse scrolled (509, 309) with delta (0, 0)
Screenshot: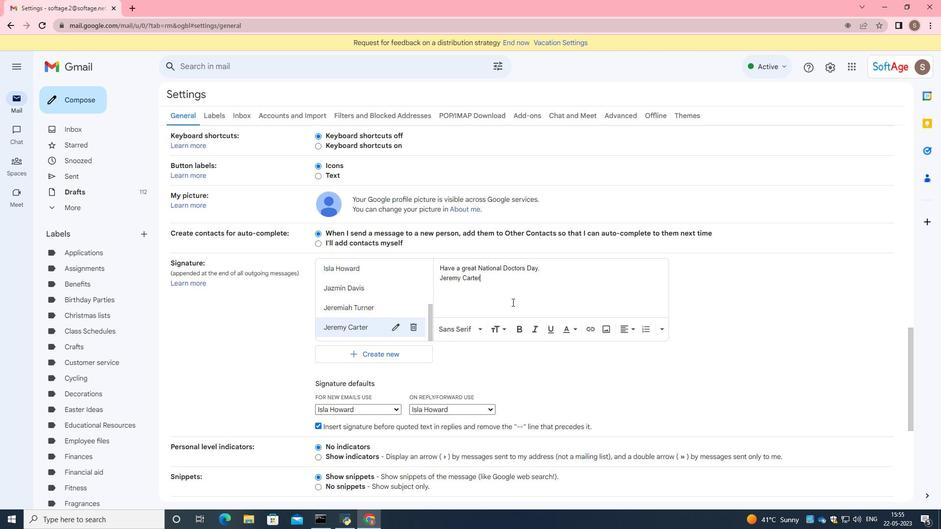
Action: Mouse moved to (508, 310)
Screenshot: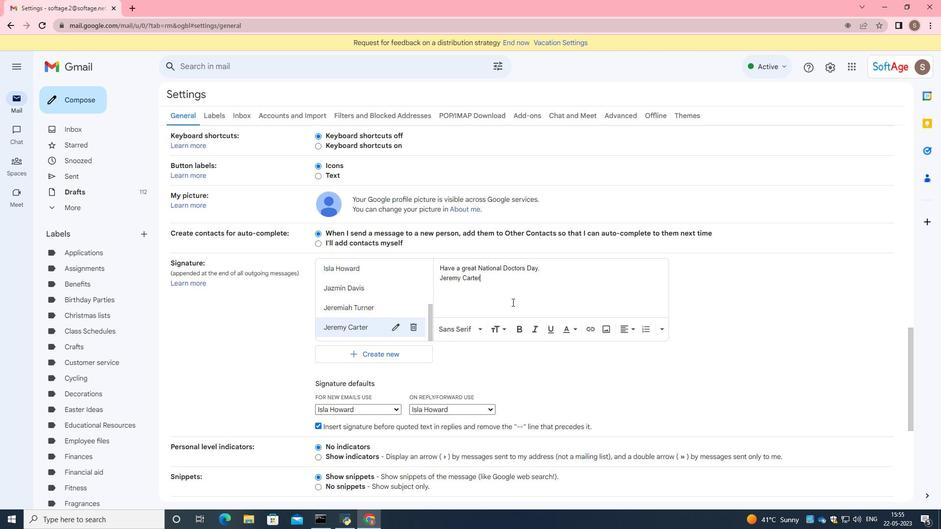 
Action: Mouse scrolled (508, 309) with delta (0, 0)
Screenshot: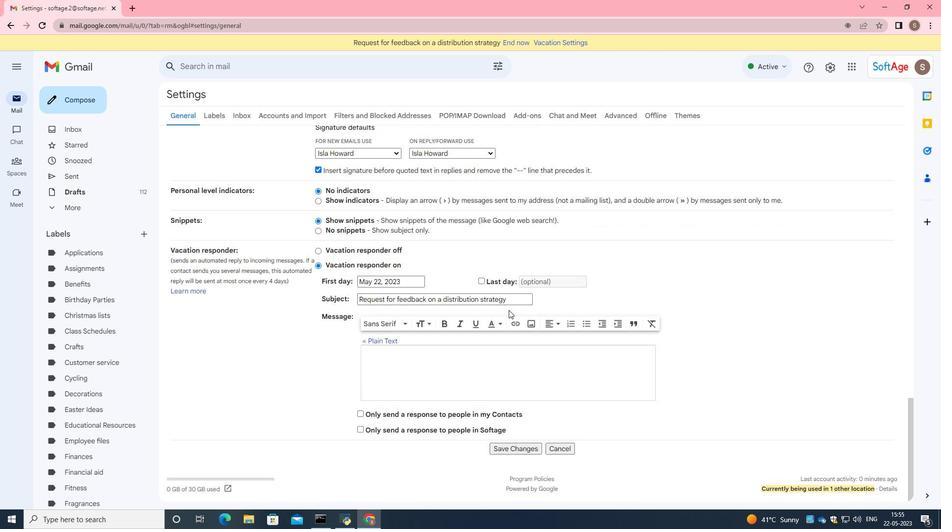 
Action: Mouse scrolled (508, 309) with delta (0, 0)
Screenshot: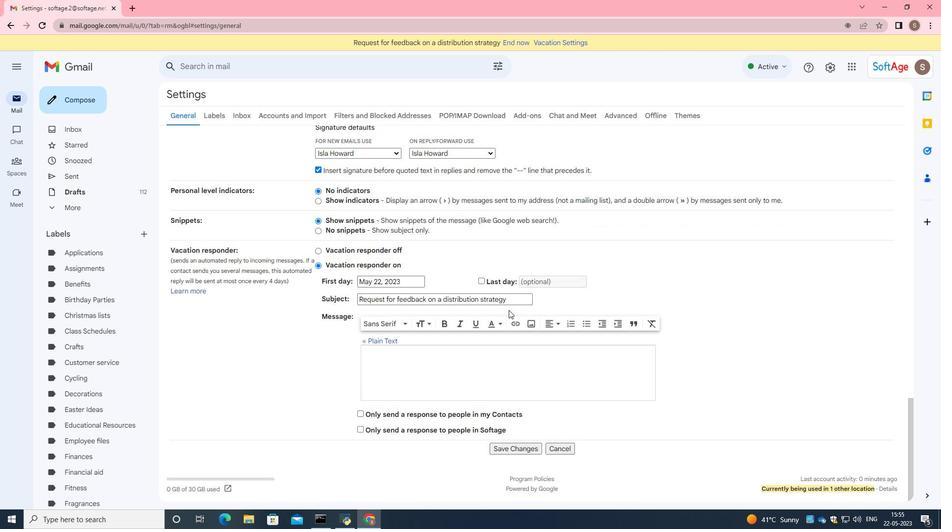 
Action: Mouse moved to (511, 323)
Screenshot: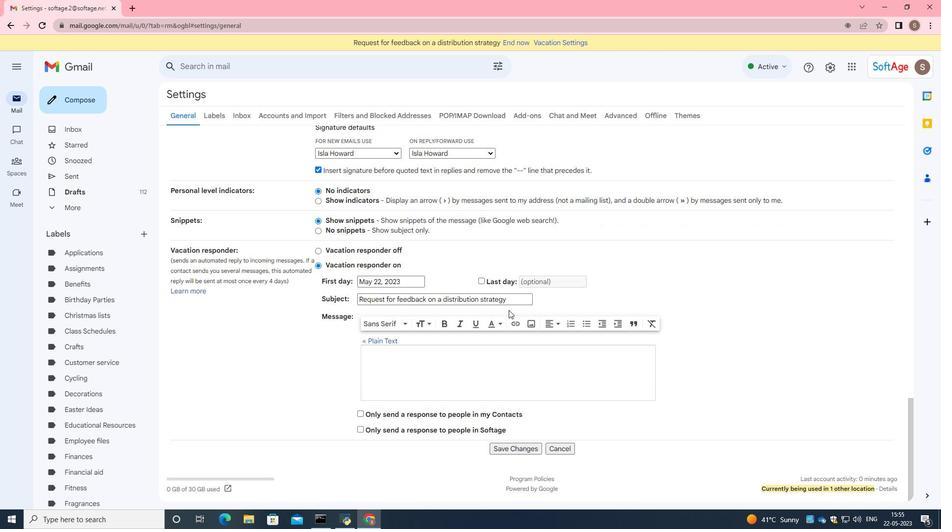 
Action: Mouse scrolled (508, 314) with delta (0, 0)
Screenshot: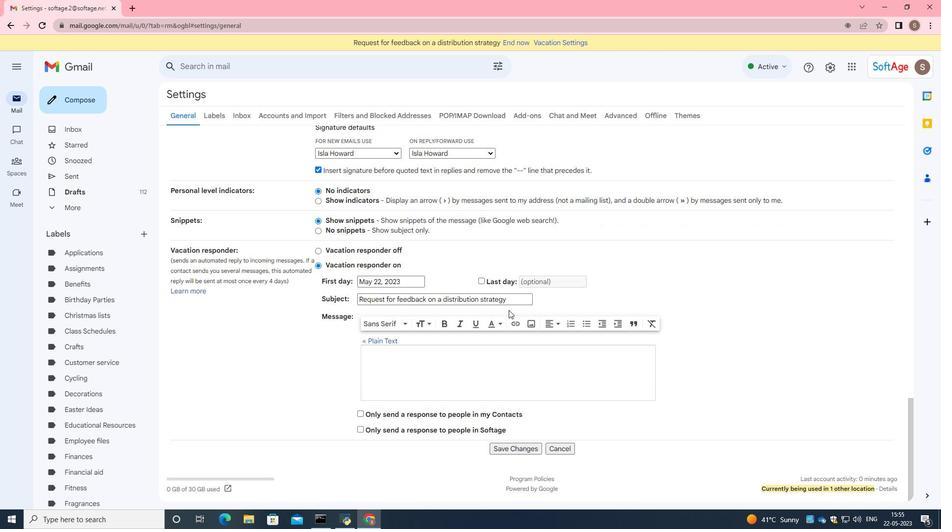 
Action: Mouse moved to (516, 451)
Screenshot: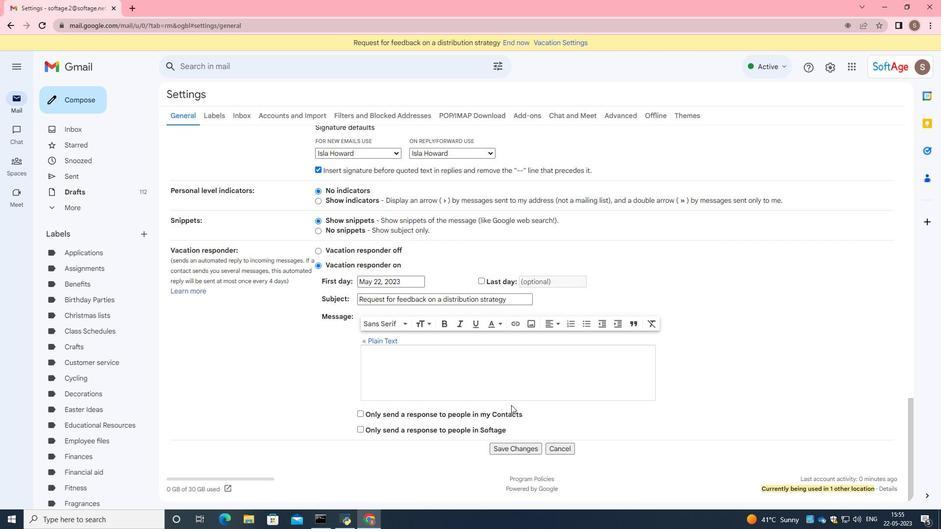 
Action: Mouse pressed left at (516, 451)
Screenshot: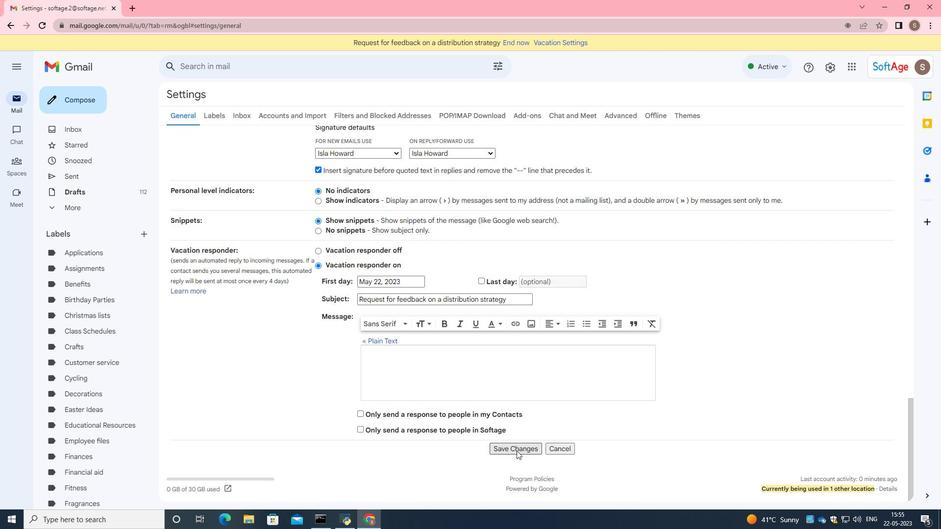 
Action: Mouse moved to (87, 102)
Screenshot: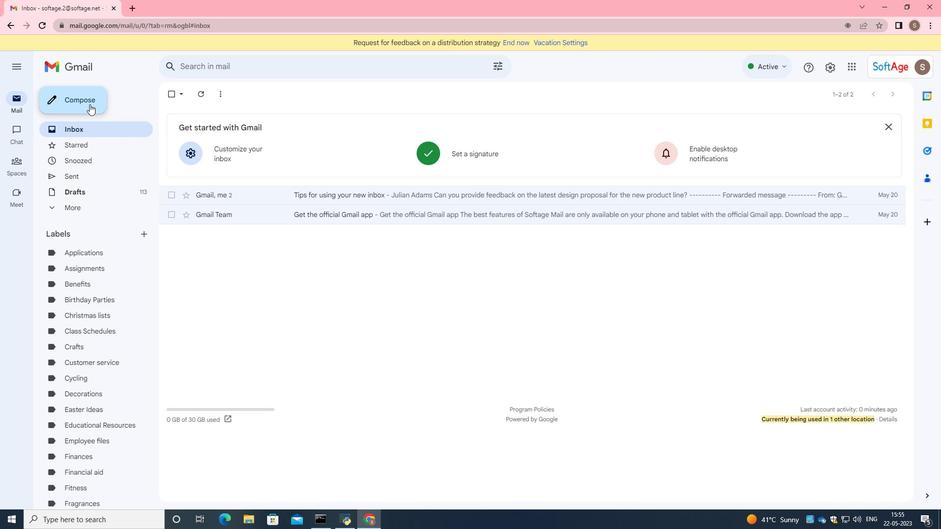 
Action: Mouse pressed left at (87, 102)
Screenshot: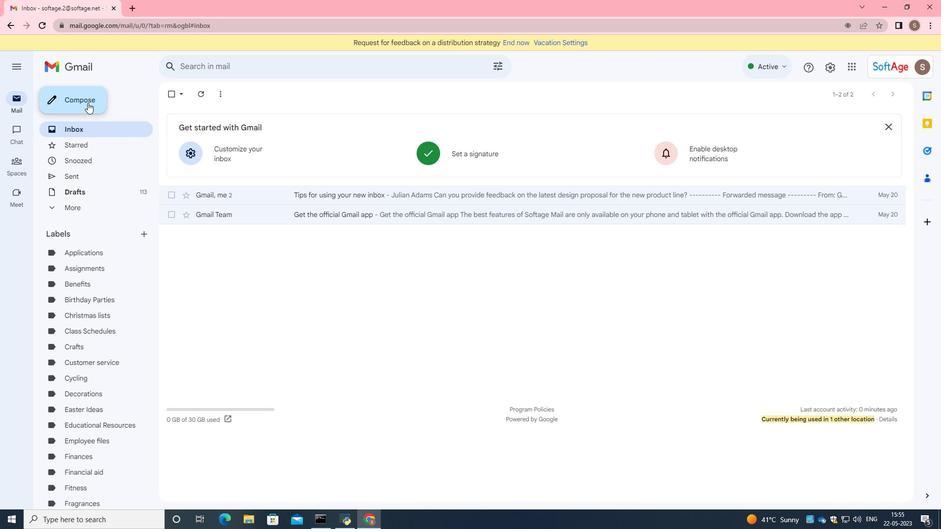 
Action: Mouse moved to (790, 493)
Screenshot: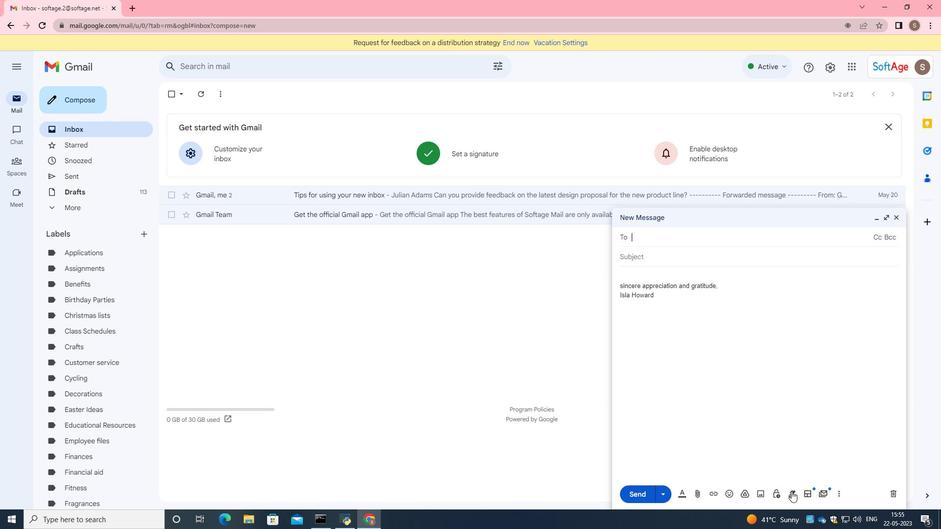 
Action: Mouse pressed left at (790, 493)
Screenshot: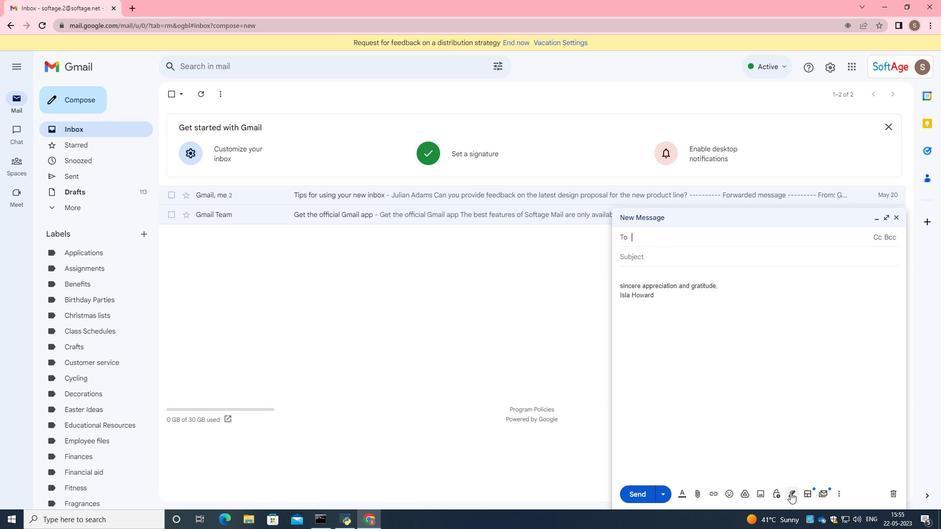 
Action: Mouse moved to (818, 483)
Screenshot: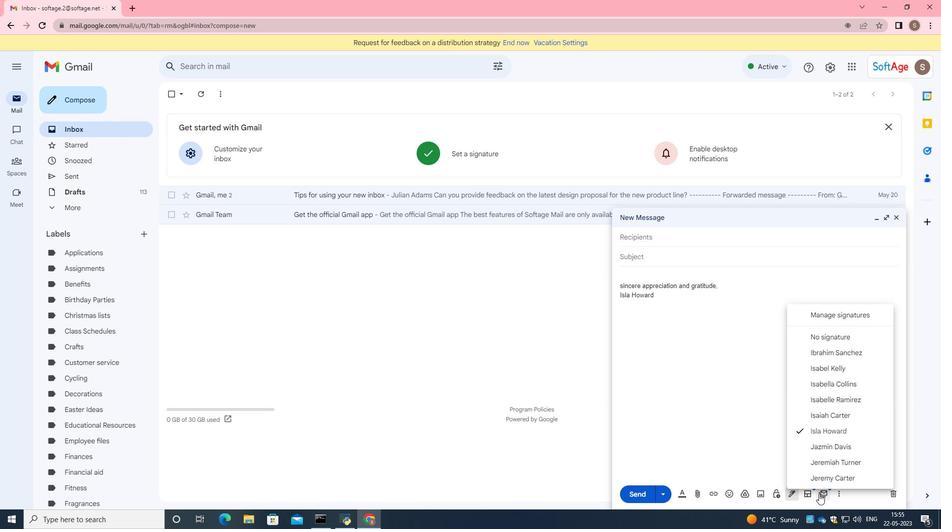 
Action: Mouse pressed left at (818, 483)
Screenshot: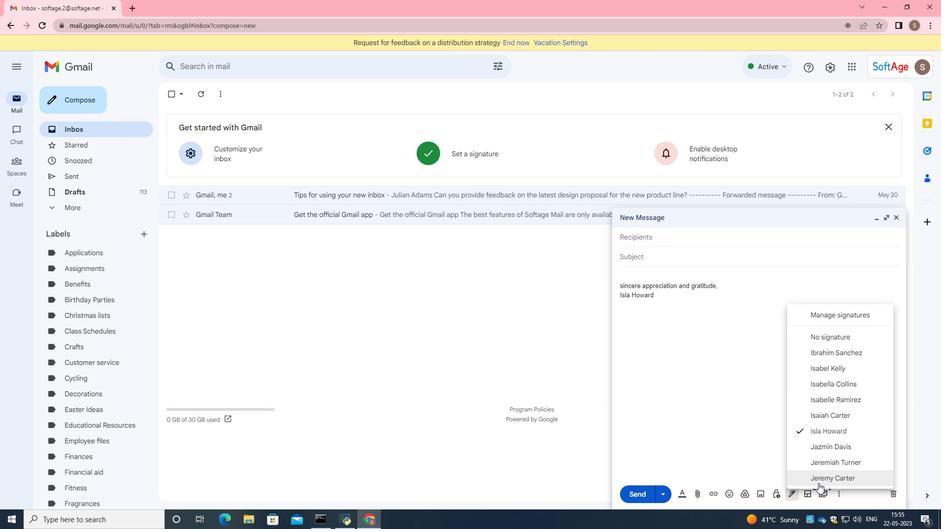
Action: Mouse moved to (659, 241)
Screenshot: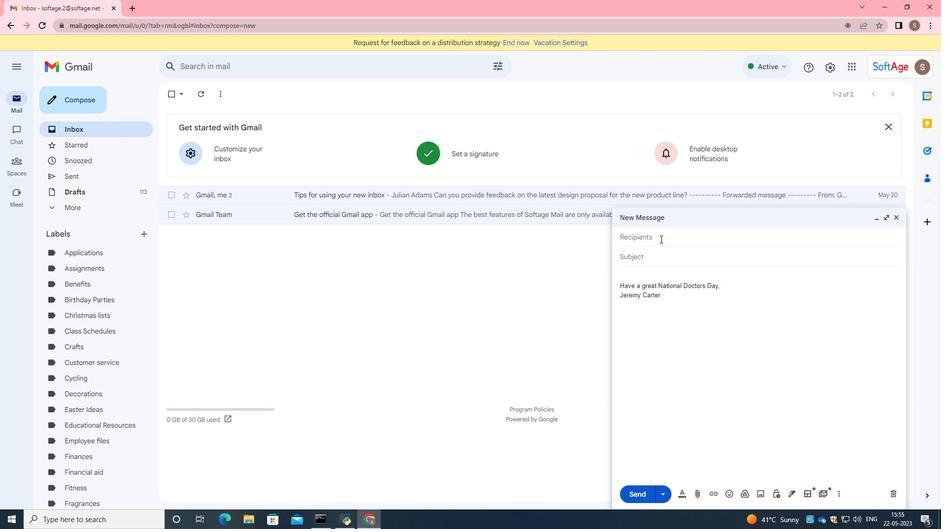 
Action: Mouse pressed left at (659, 241)
Screenshot: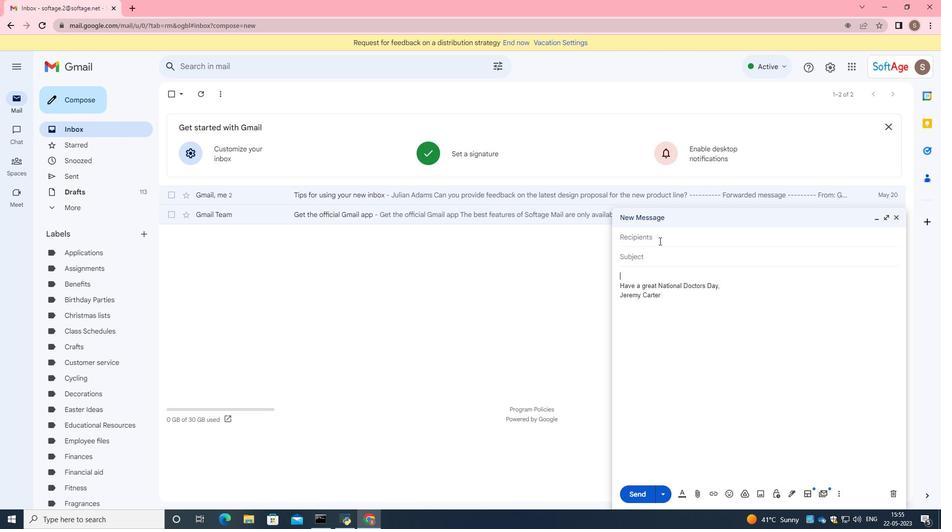 
Action: Key pressed softage.5<Key.shift>@softage.net
Screenshot: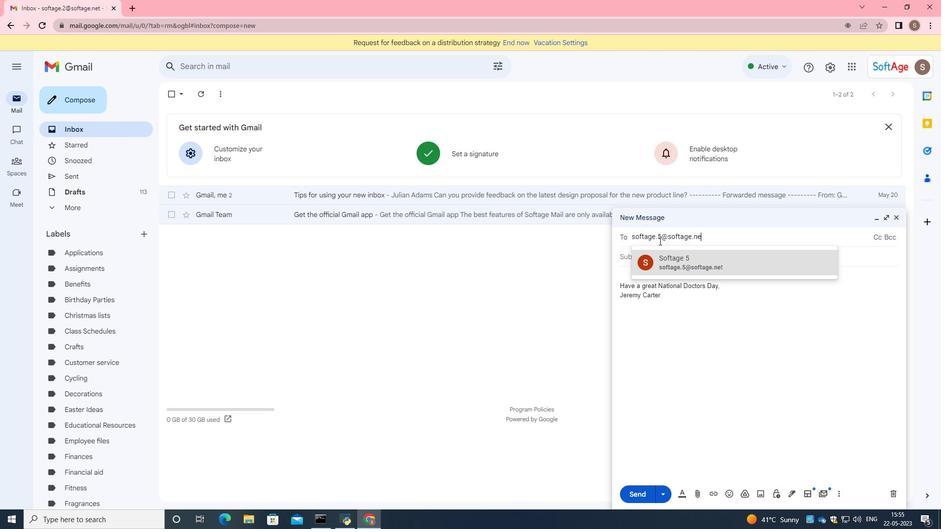 
Action: Mouse moved to (670, 258)
Screenshot: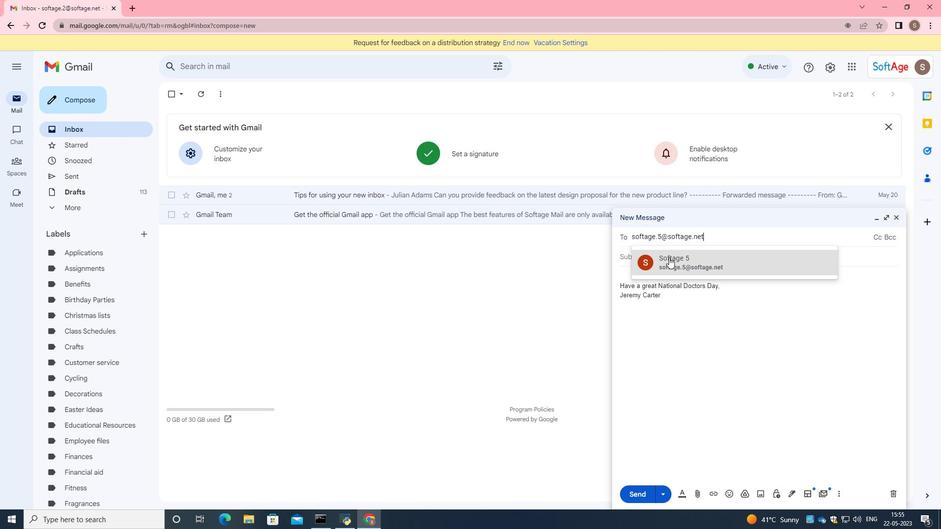 
Action: Mouse pressed left at (670, 258)
Screenshot: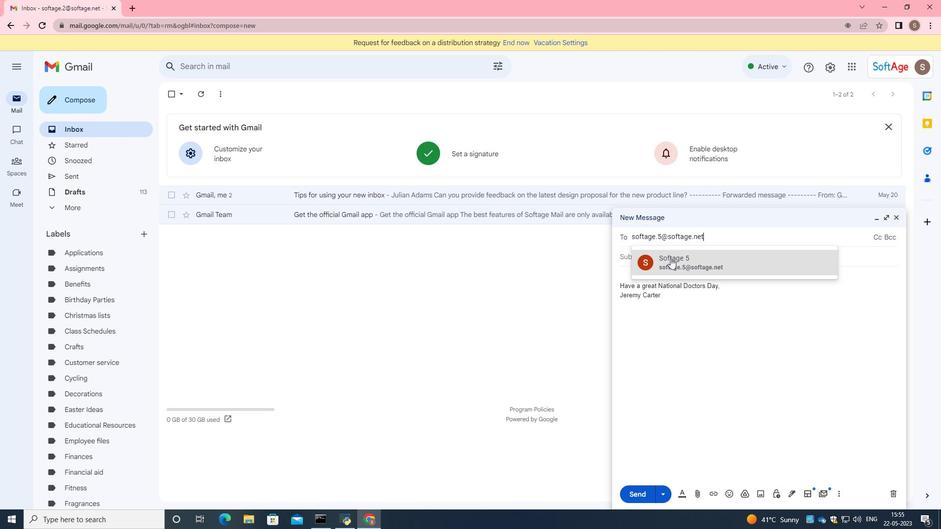 
Action: Mouse moved to (678, 322)
Screenshot: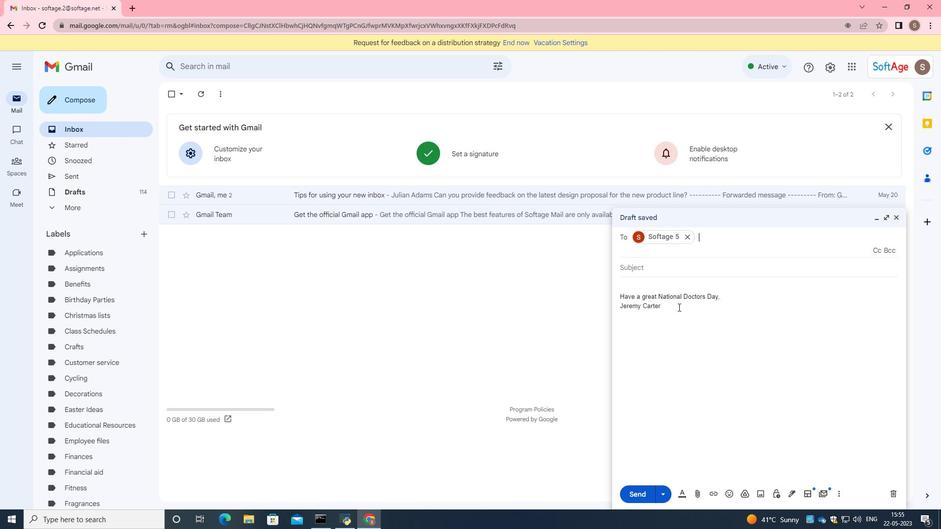 
Action: Mouse scrolled (678, 322) with delta (0, 0)
Screenshot: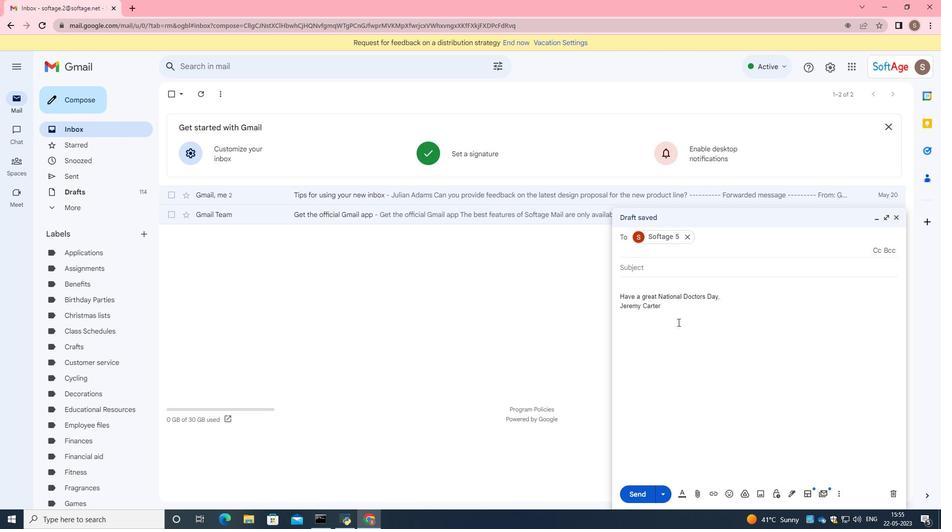 
Action: Mouse scrolled (678, 322) with delta (0, 0)
Screenshot: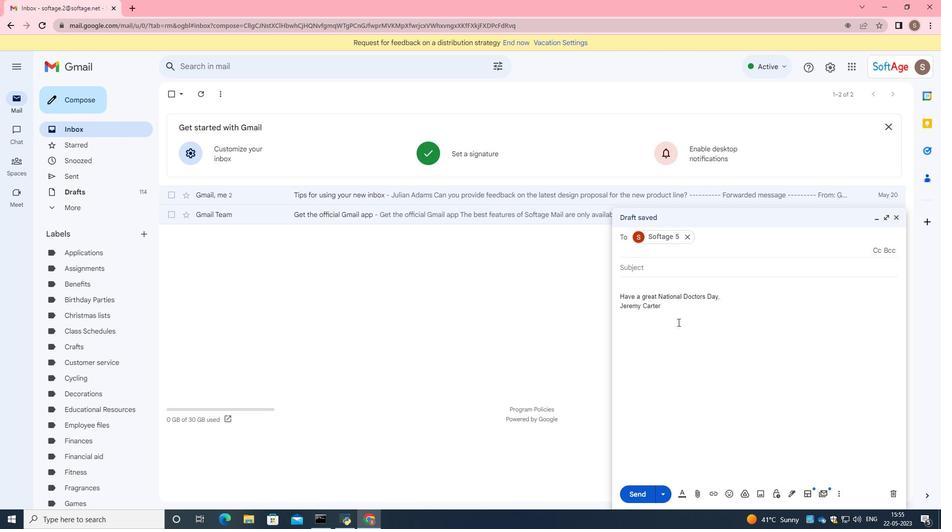 
Action: Mouse moved to (840, 494)
Screenshot: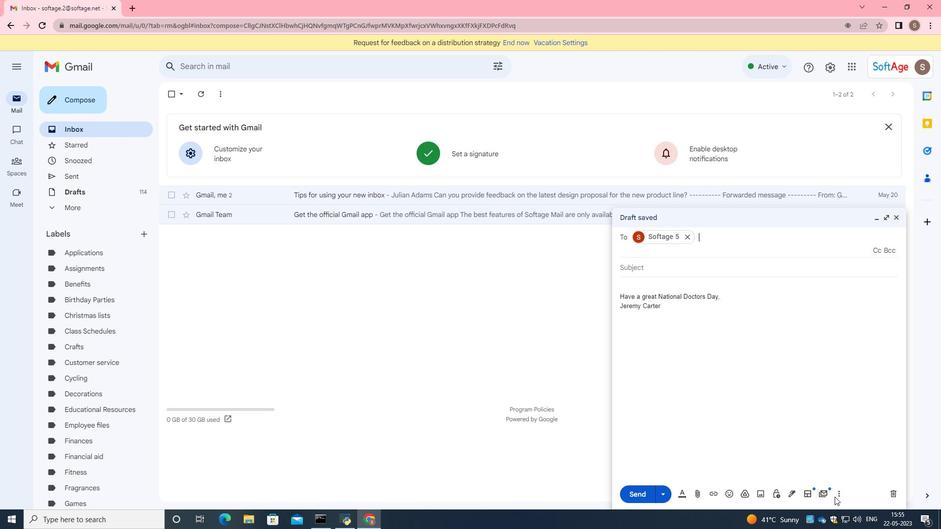 
Action: Mouse pressed left at (840, 494)
Screenshot: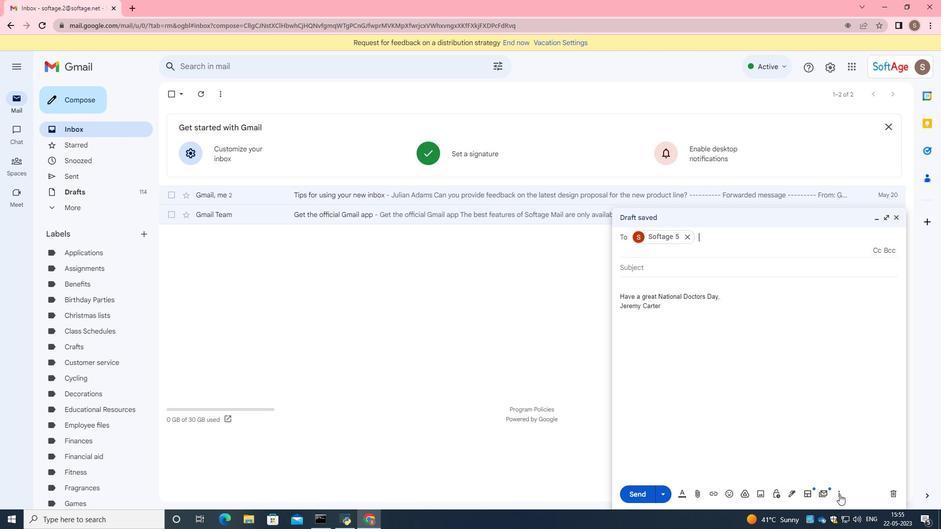 
Action: Mouse moved to (634, 379)
Screenshot: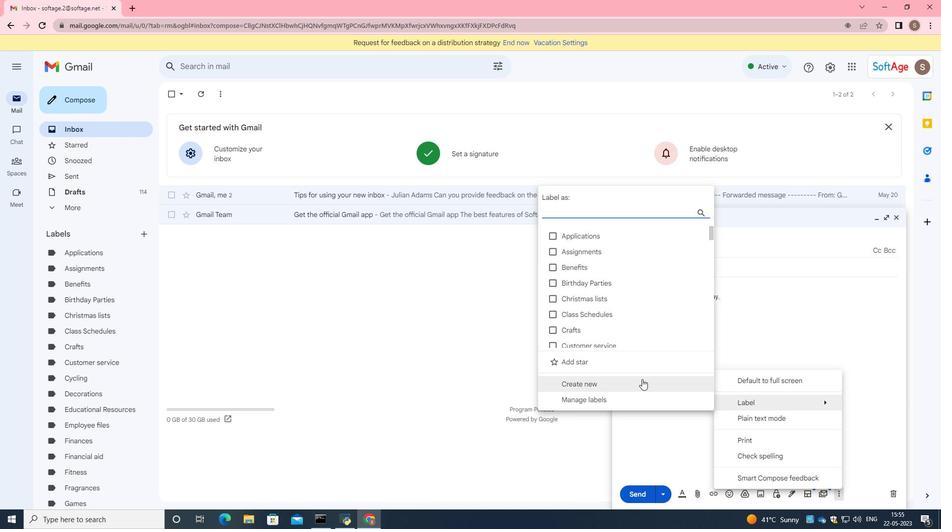 
Action: Mouse pressed left at (634, 379)
Screenshot: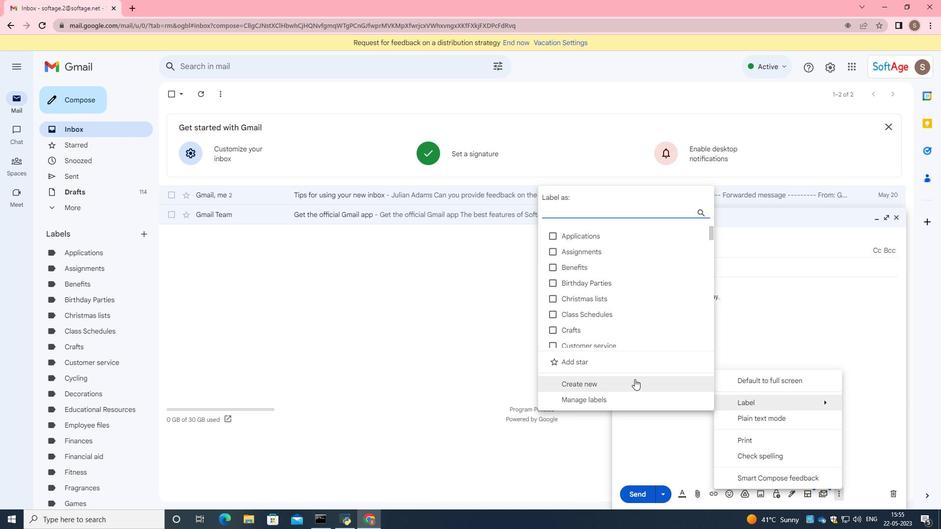
Action: Key pressed <Key.caps_lock>A<Key.caps_lock>lumni
Screenshot: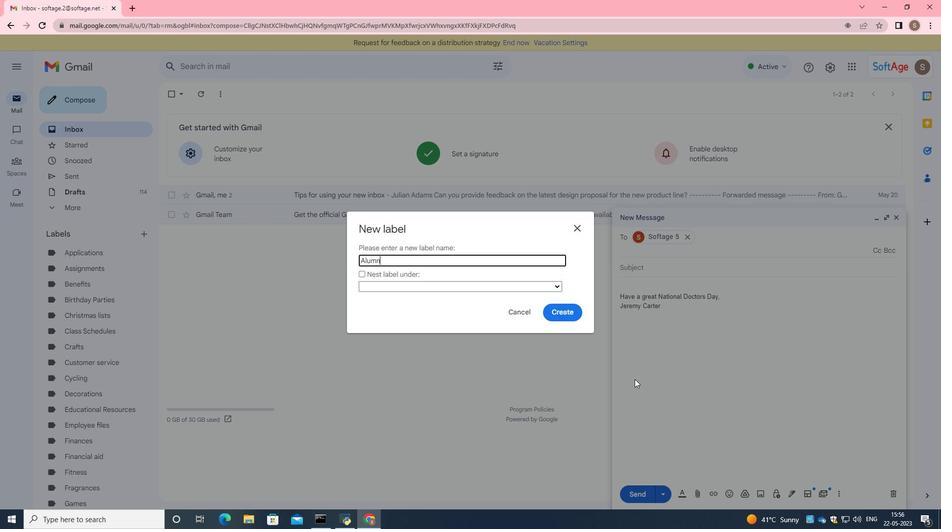 
Action: Mouse moved to (572, 314)
Screenshot: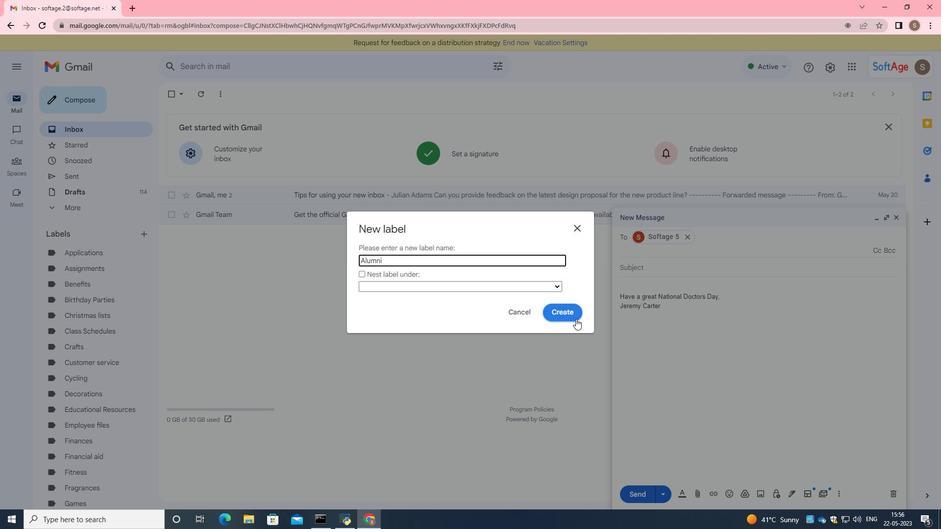 
Action: Mouse pressed left at (572, 314)
Screenshot: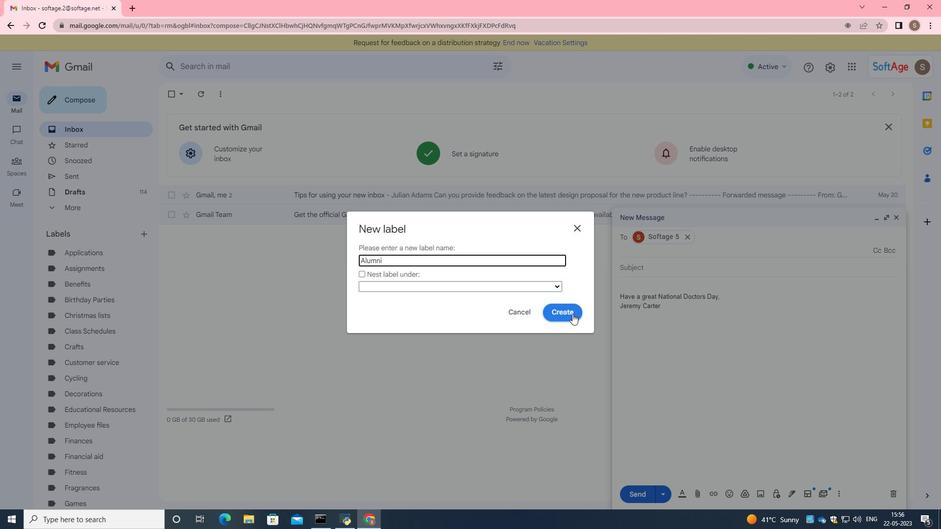 
Action: Mouse moved to (634, 501)
Screenshot: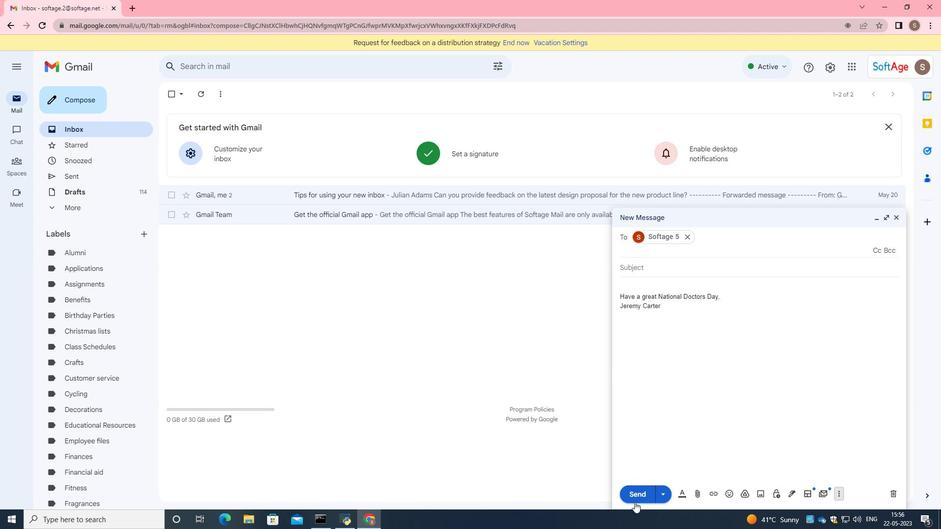 
